 Task: Create a due date automation trigger when advanced on, on the tuesday of the week before a card is due add fields without custom field "Resume" set to a date in this month at 11:00 AM.
Action: Mouse moved to (877, 318)
Screenshot: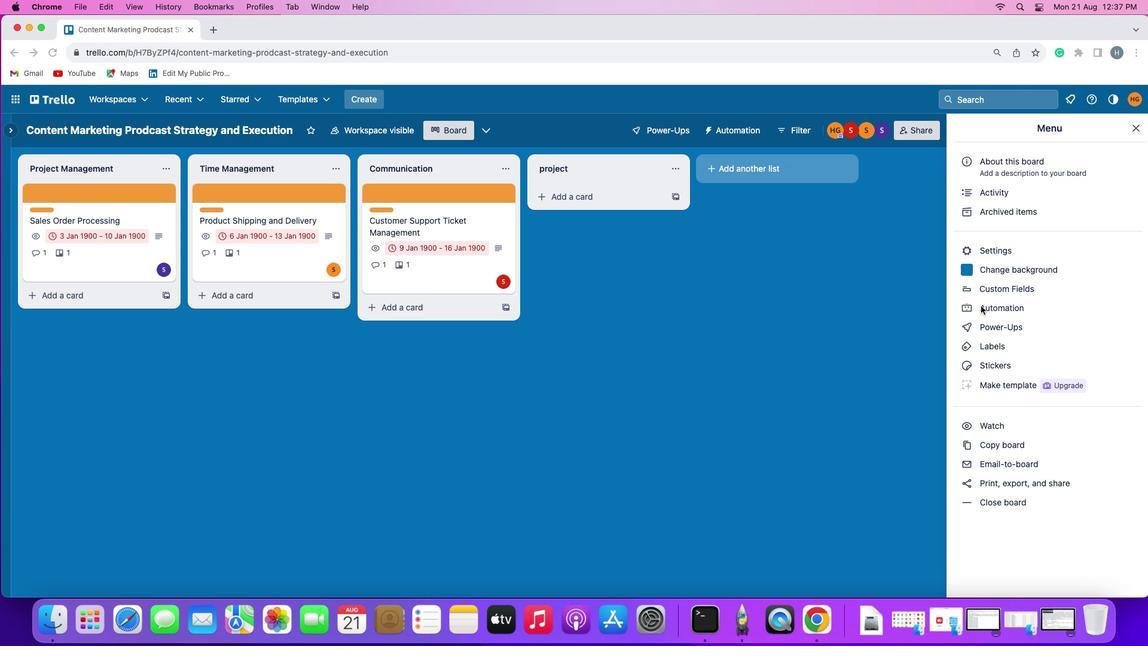 
Action: Mouse pressed left at (877, 318)
Screenshot: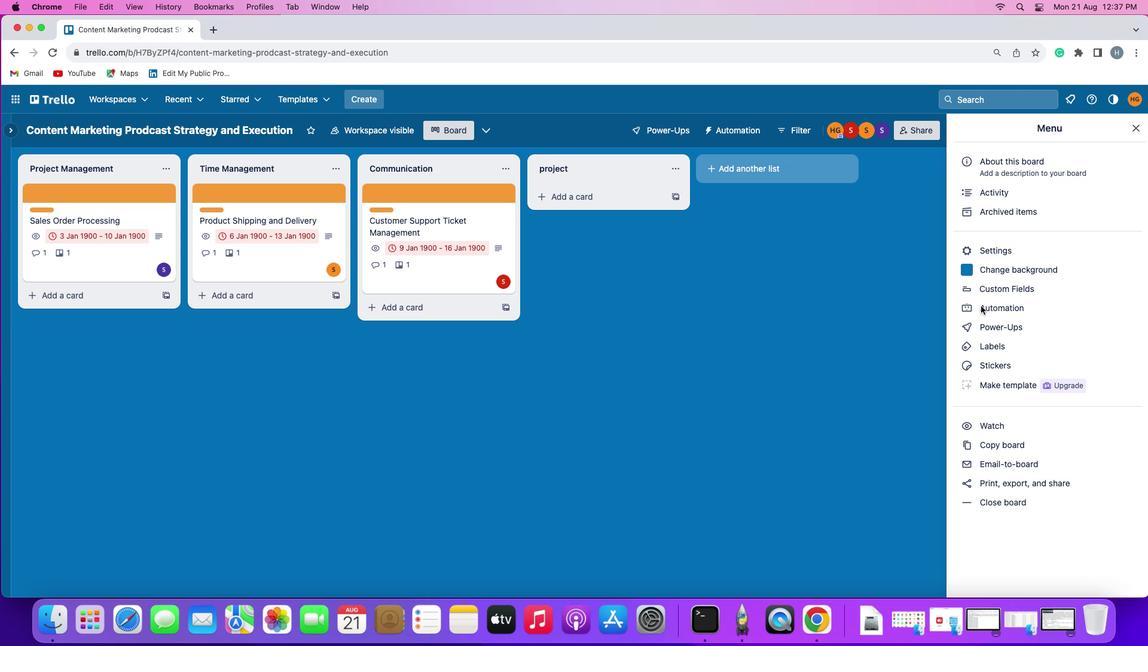 
Action: Mouse pressed left at (877, 318)
Screenshot: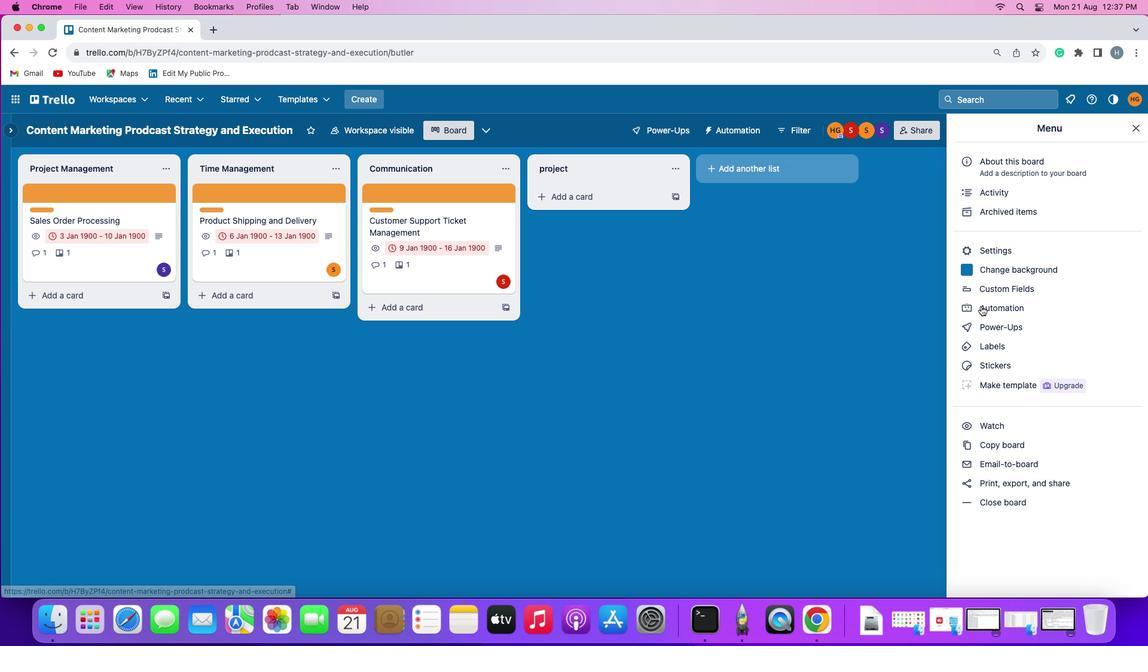 
Action: Mouse moved to (144, 299)
Screenshot: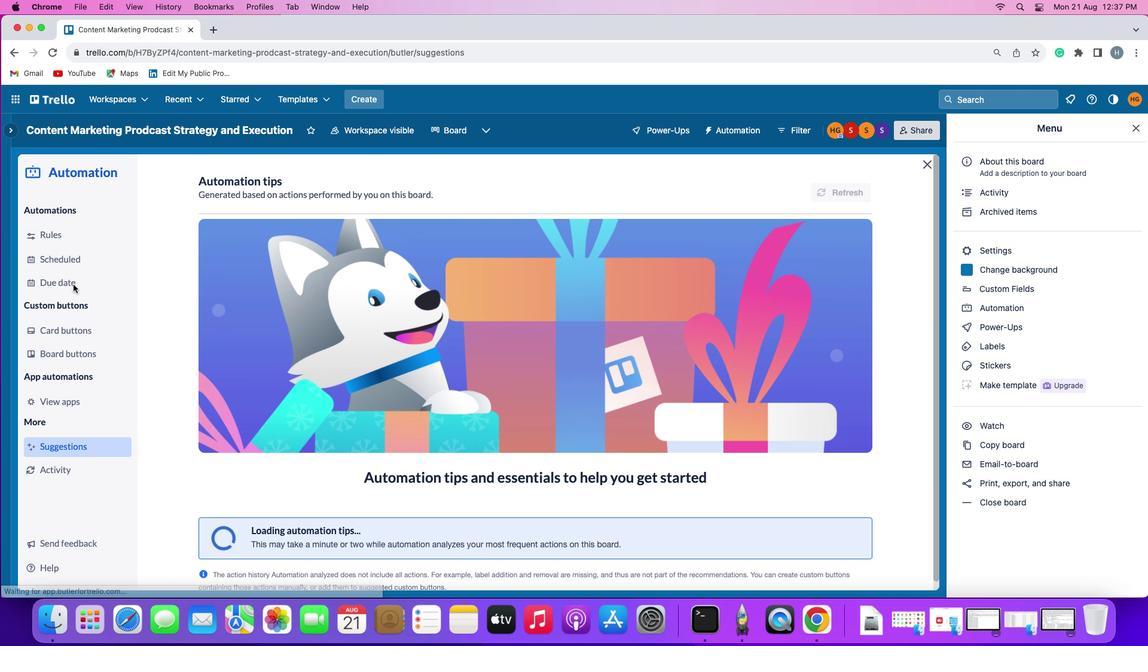 
Action: Mouse pressed left at (144, 299)
Screenshot: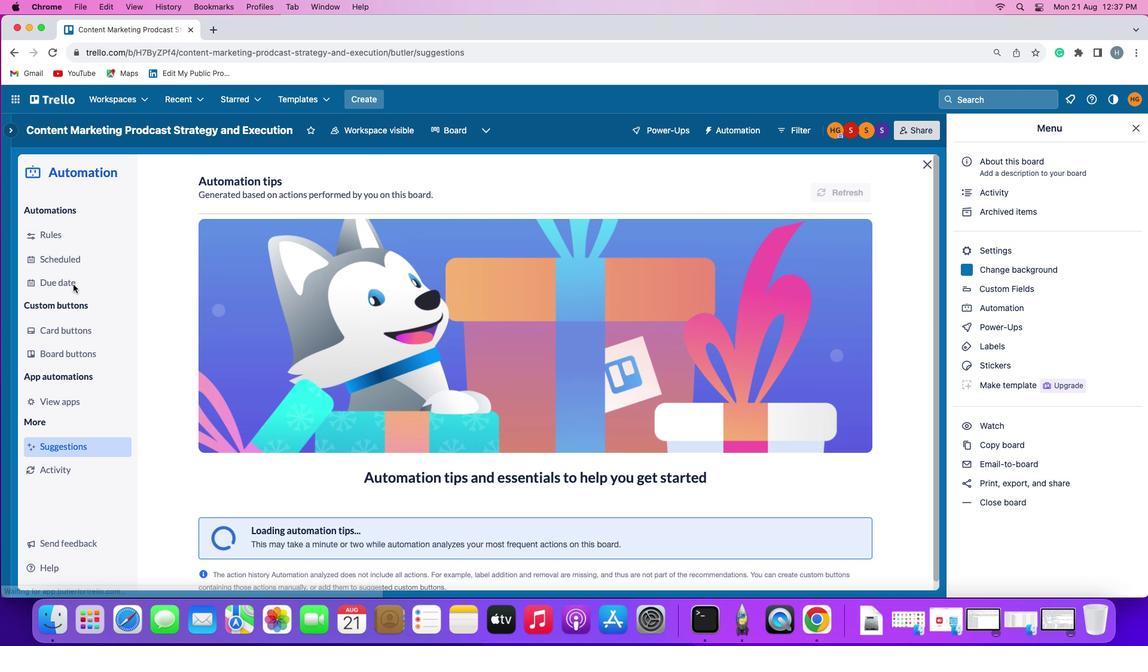
Action: Mouse moved to (734, 206)
Screenshot: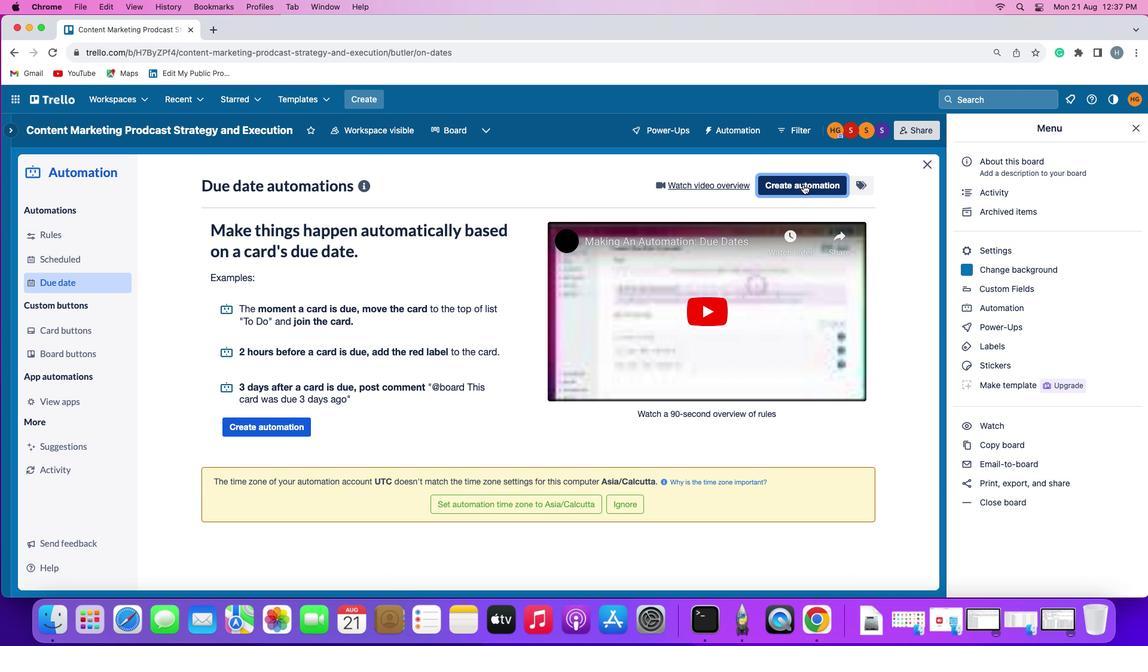 
Action: Mouse pressed left at (734, 206)
Screenshot: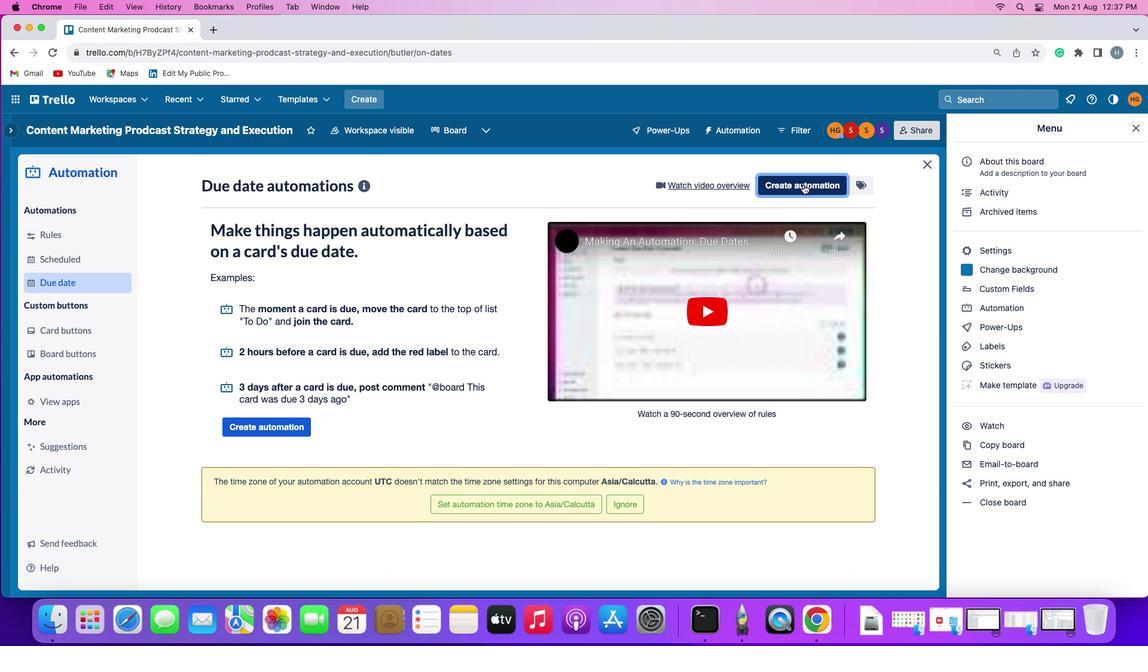 
Action: Mouse moved to (286, 311)
Screenshot: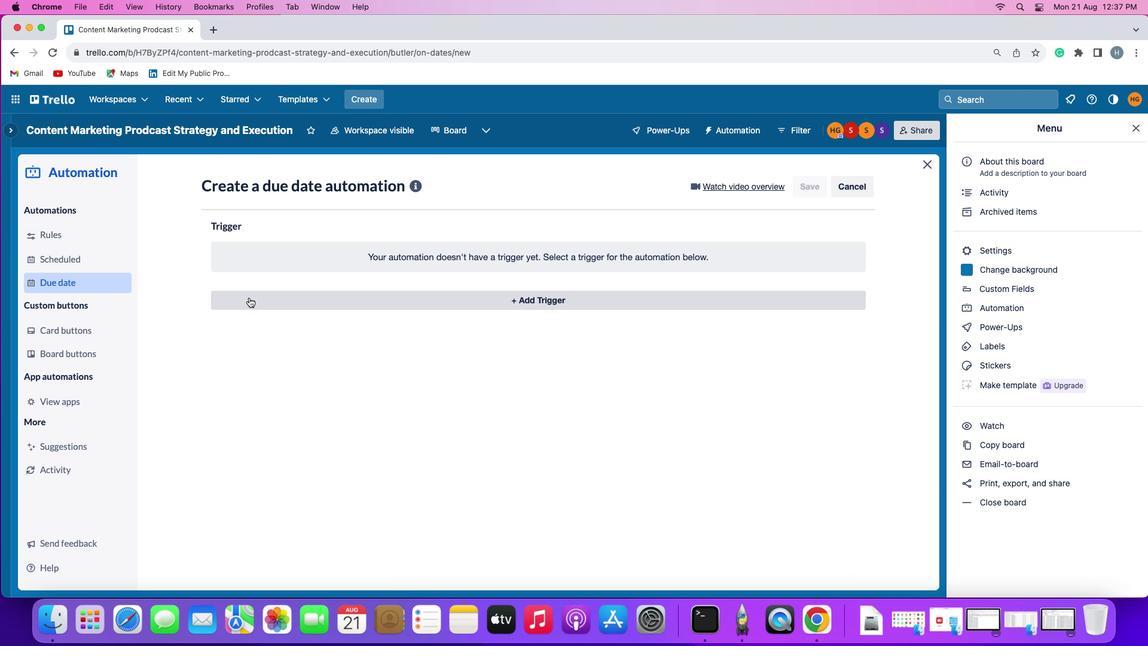 
Action: Mouse pressed left at (286, 311)
Screenshot: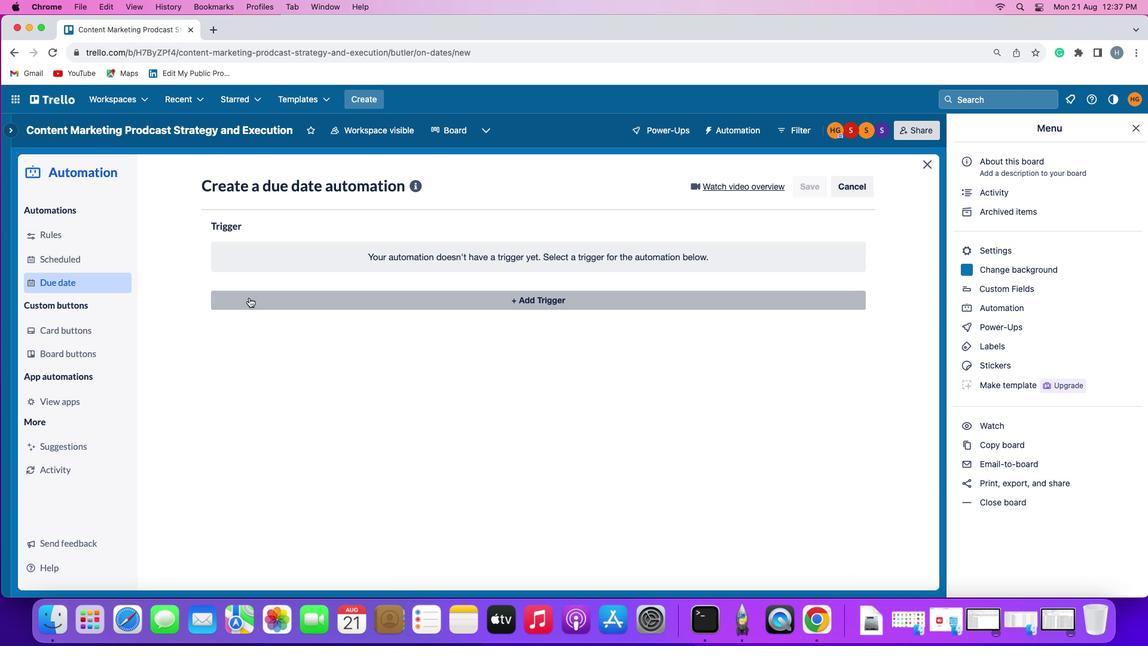 
Action: Mouse moved to (298, 510)
Screenshot: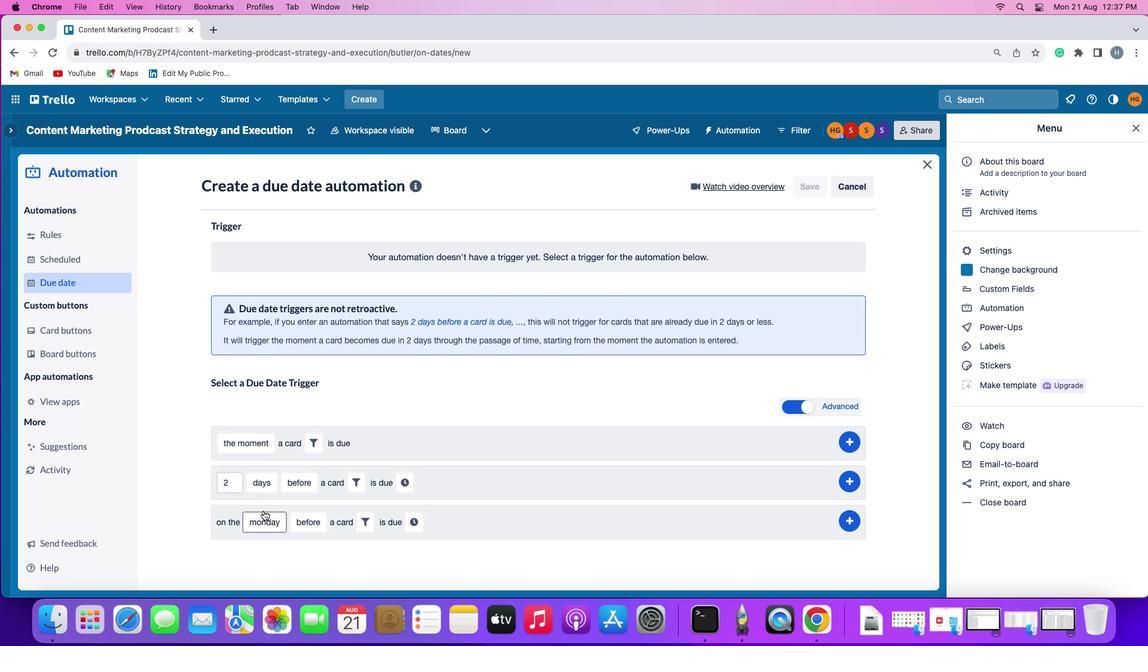 
Action: Mouse pressed left at (298, 510)
Screenshot: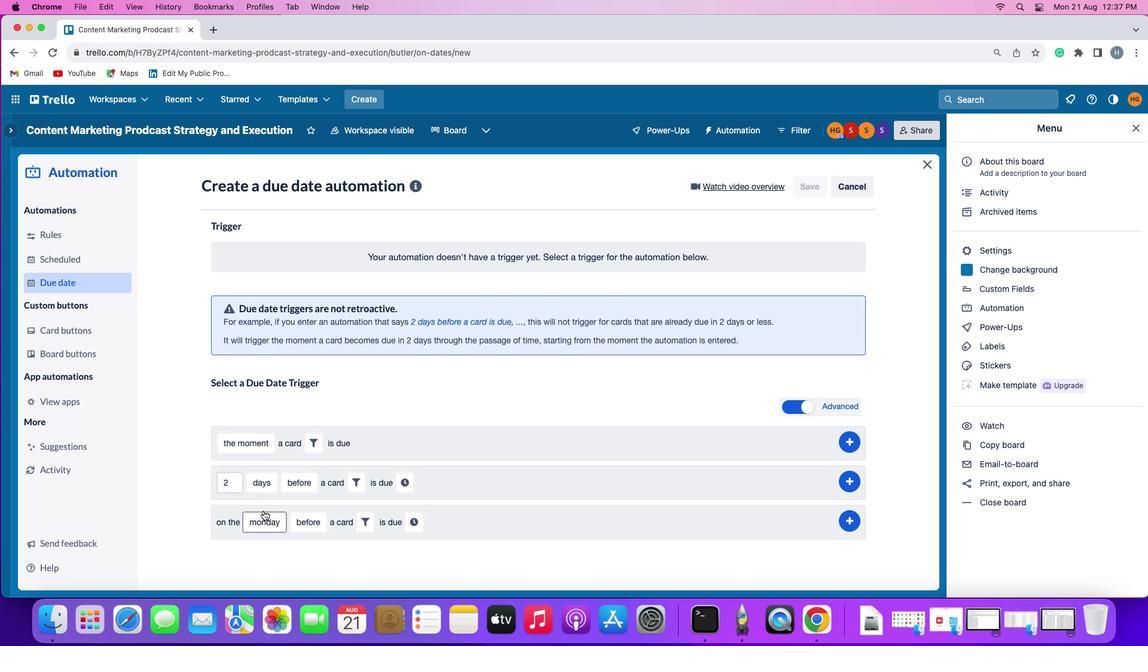 
Action: Mouse moved to (315, 395)
Screenshot: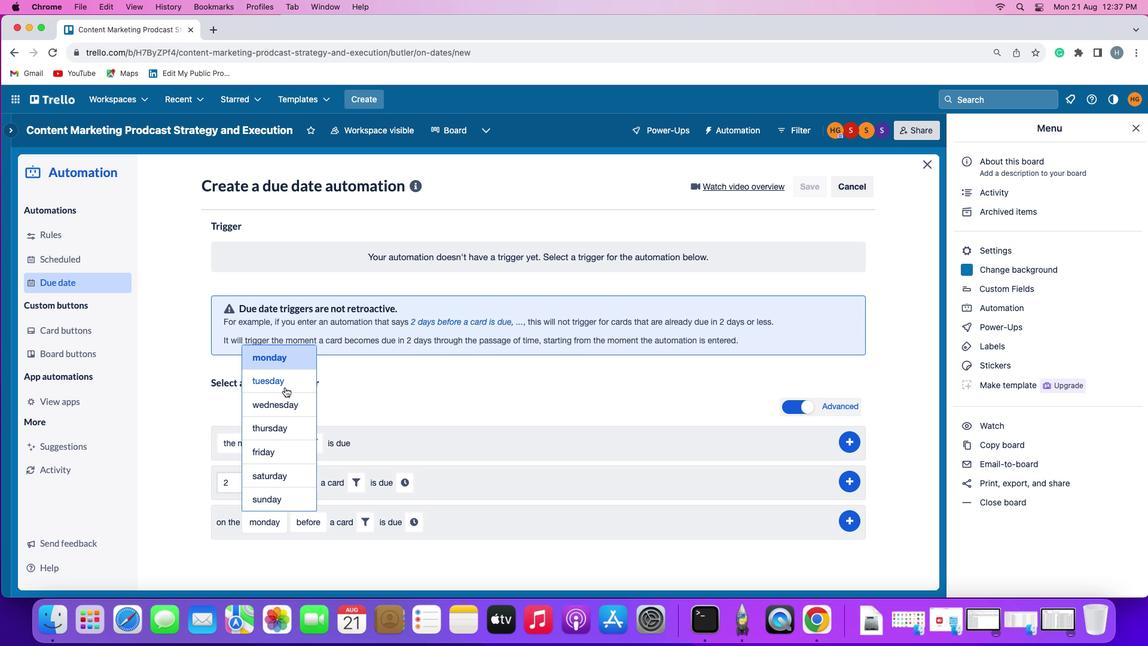 
Action: Mouse pressed left at (315, 395)
Screenshot: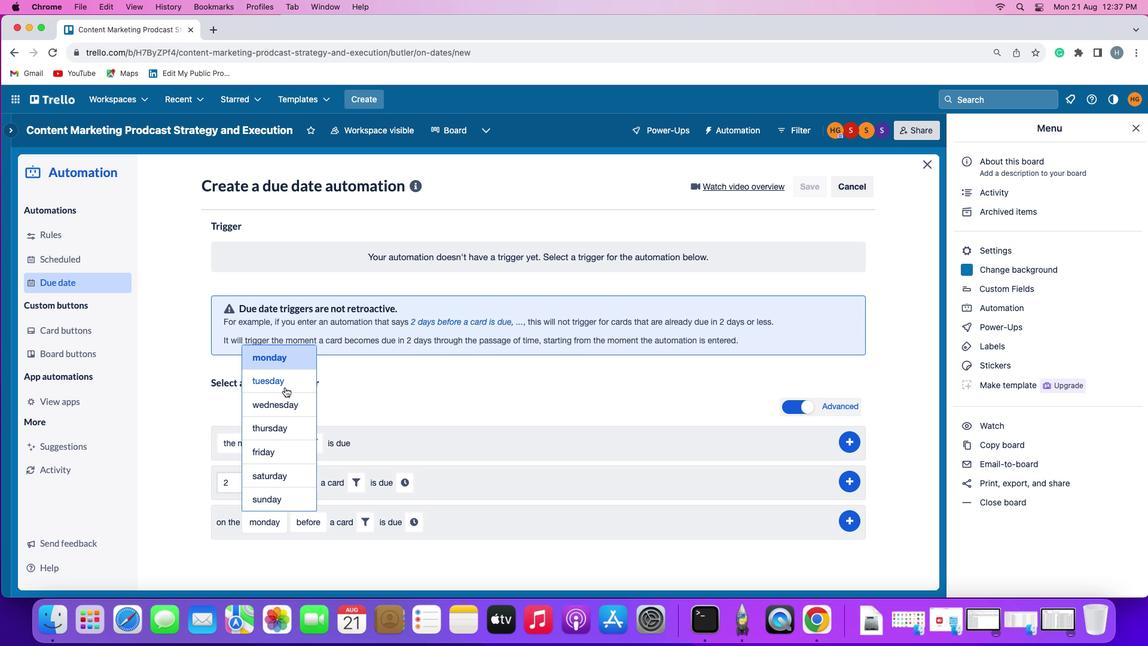 
Action: Mouse moved to (335, 527)
Screenshot: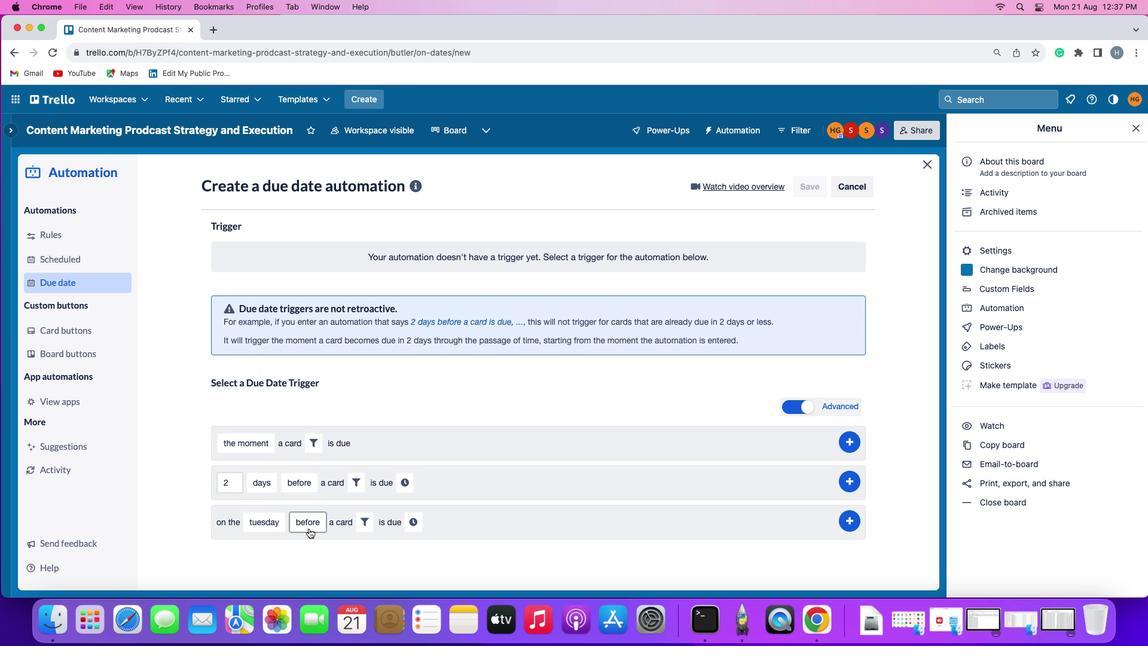 
Action: Mouse pressed left at (335, 527)
Screenshot: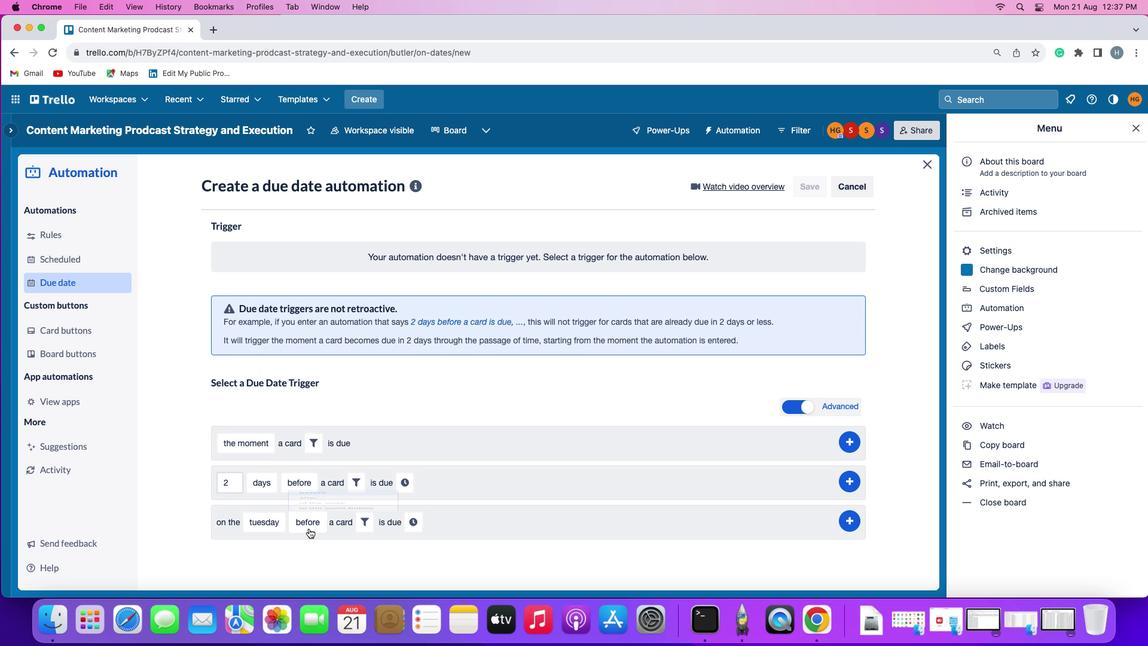 
Action: Mouse moved to (348, 496)
Screenshot: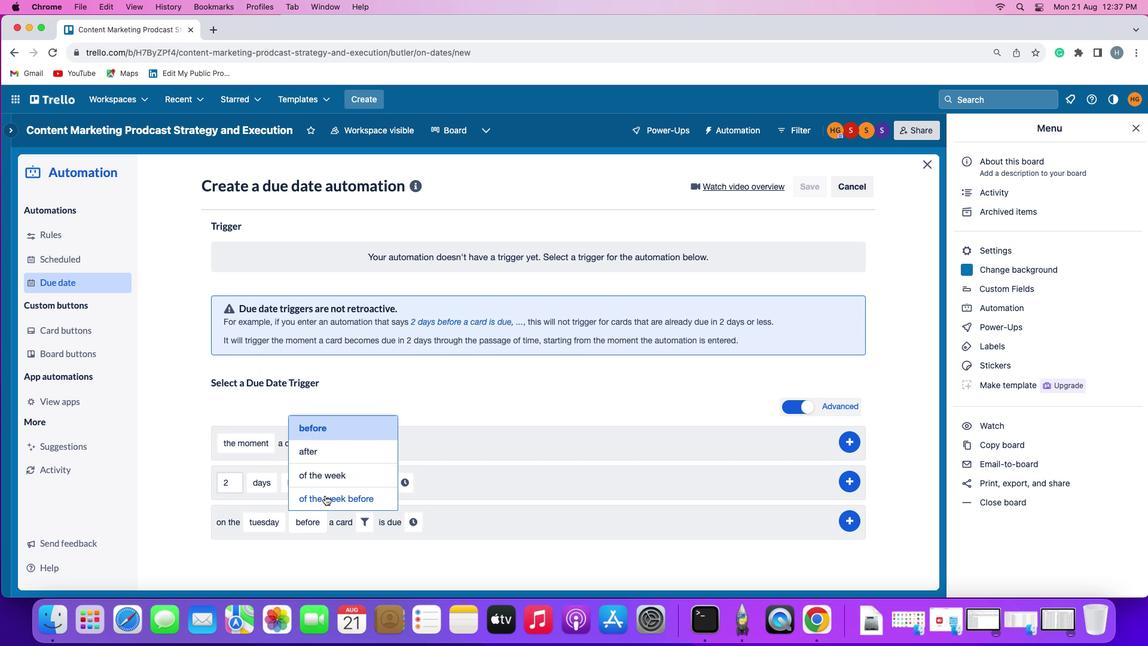 
Action: Mouse pressed left at (348, 496)
Screenshot: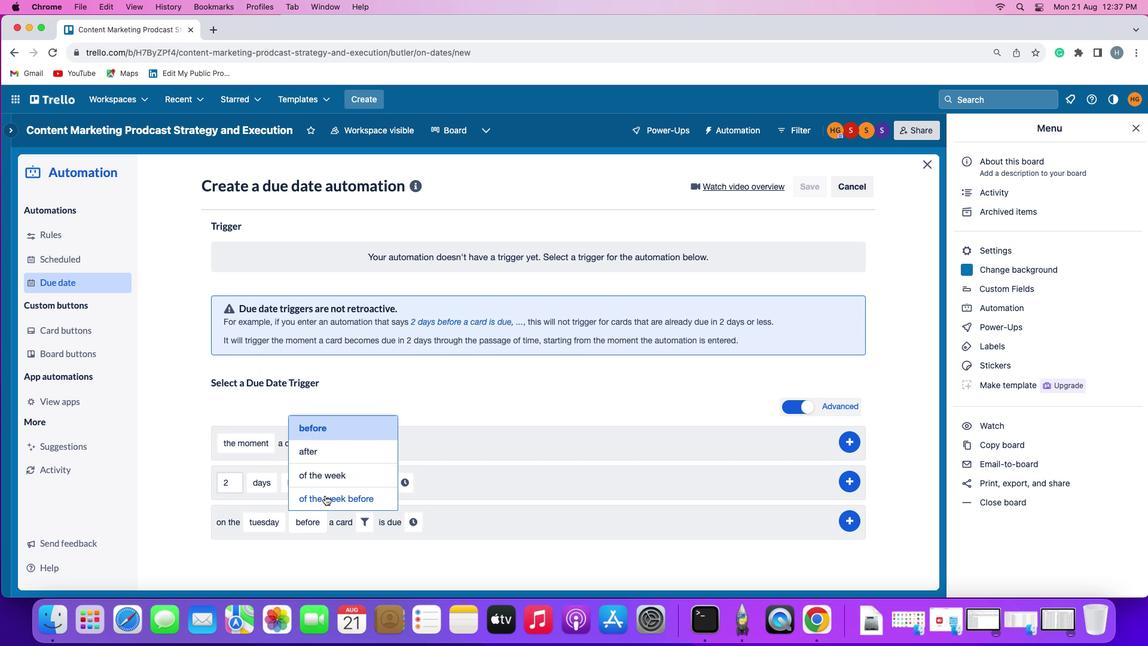 
Action: Mouse moved to (420, 521)
Screenshot: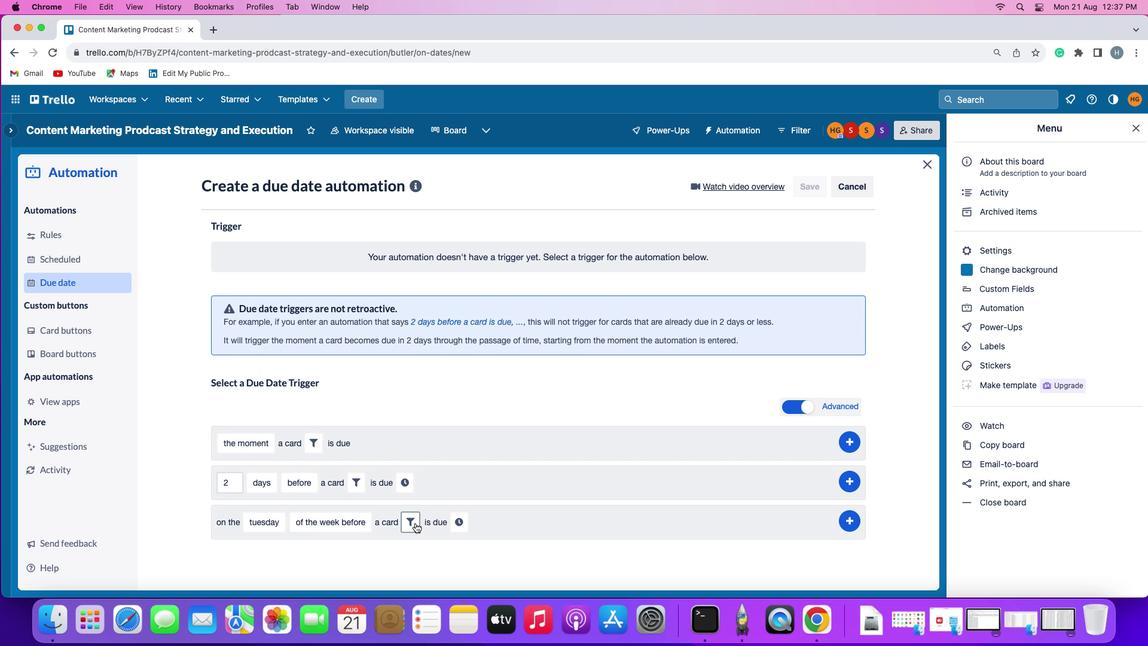 
Action: Mouse pressed left at (420, 521)
Screenshot: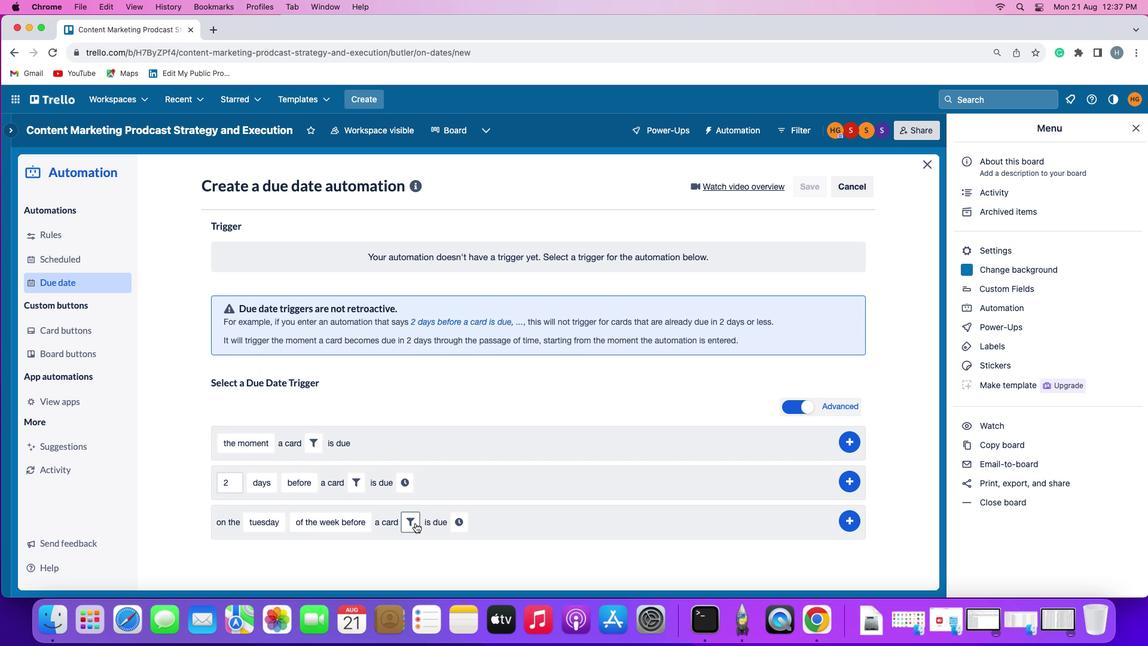 
Action: Mouse moved to (572, 556)
Screenshot: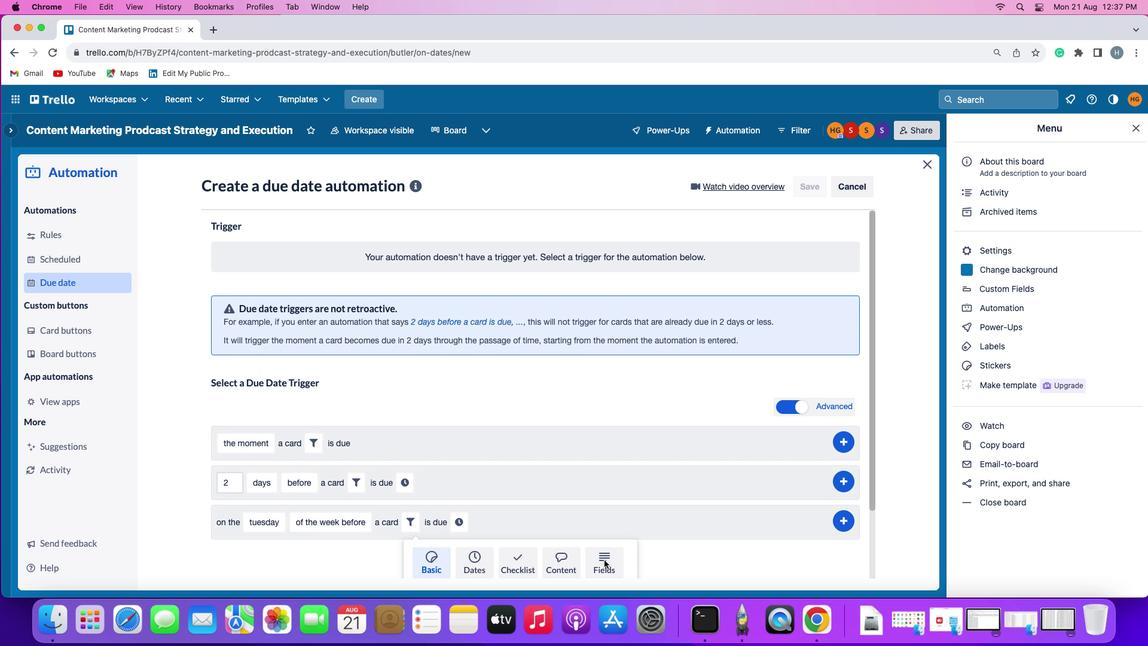 
Action: Mouse pressed left at (572, 556)
Screenshot: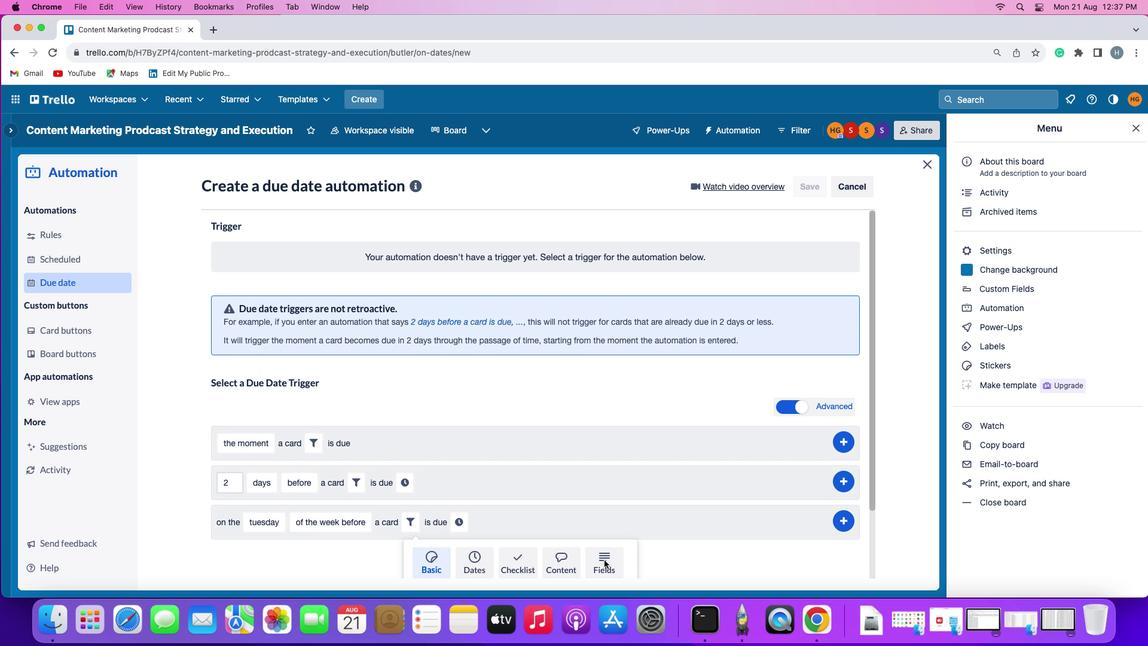
Action: Mouse moved to (369, 558)
Screenshot: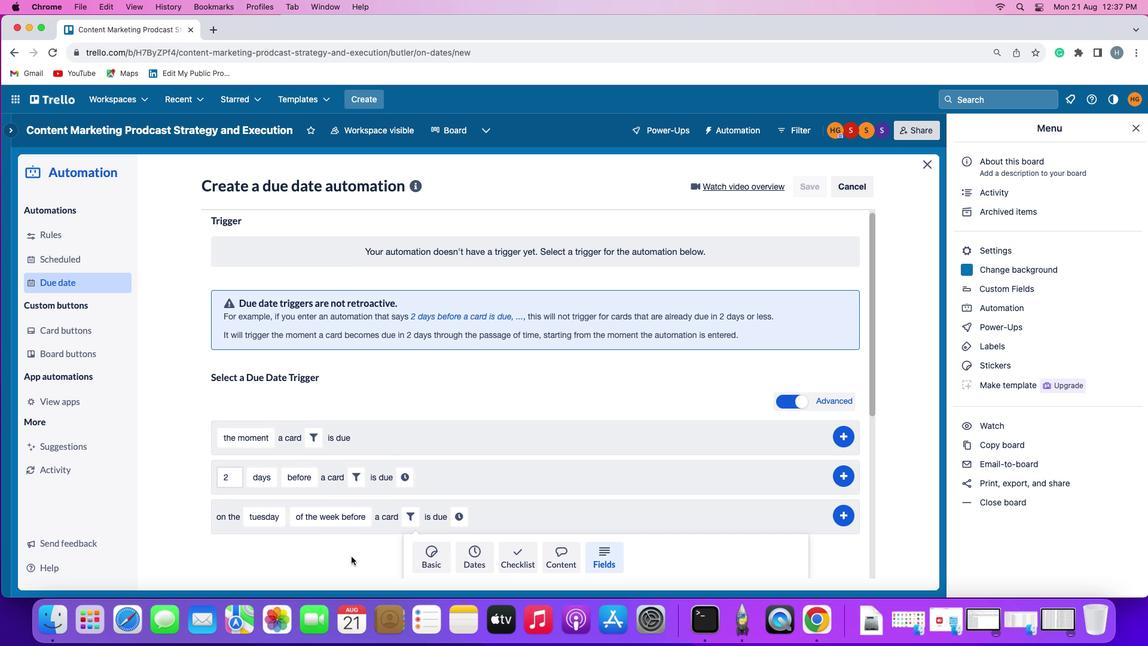 
Action: Mouse scrolled (369, 558) with delta (86, 33)
Screenshot: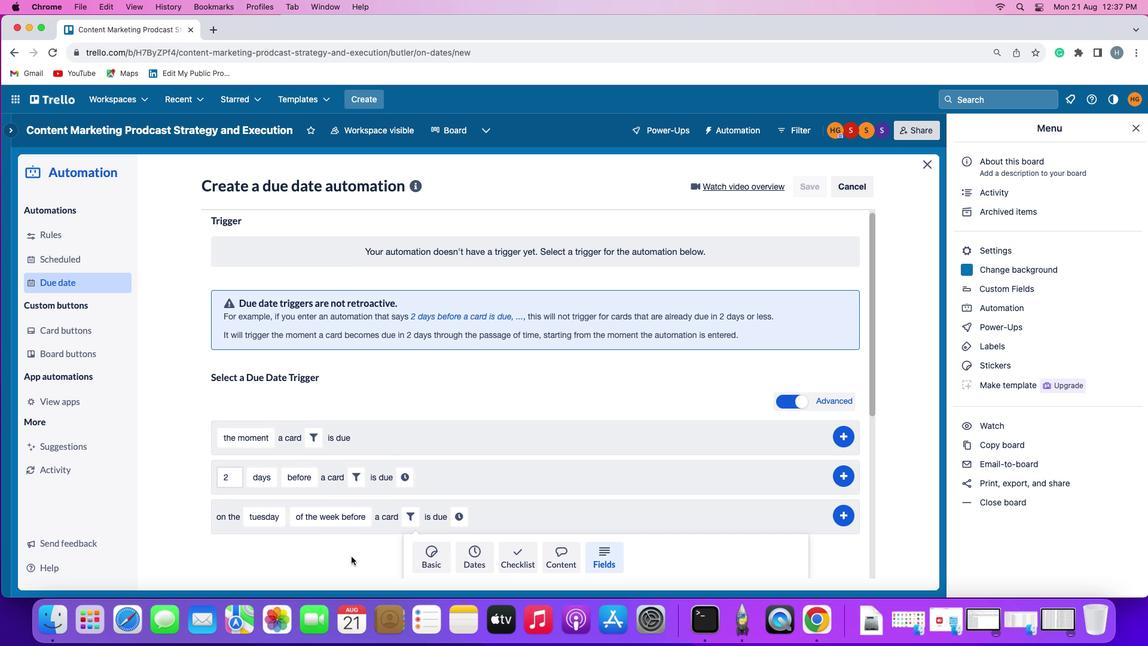 
Action: Mouse moved to (369, 558)
Screenshot: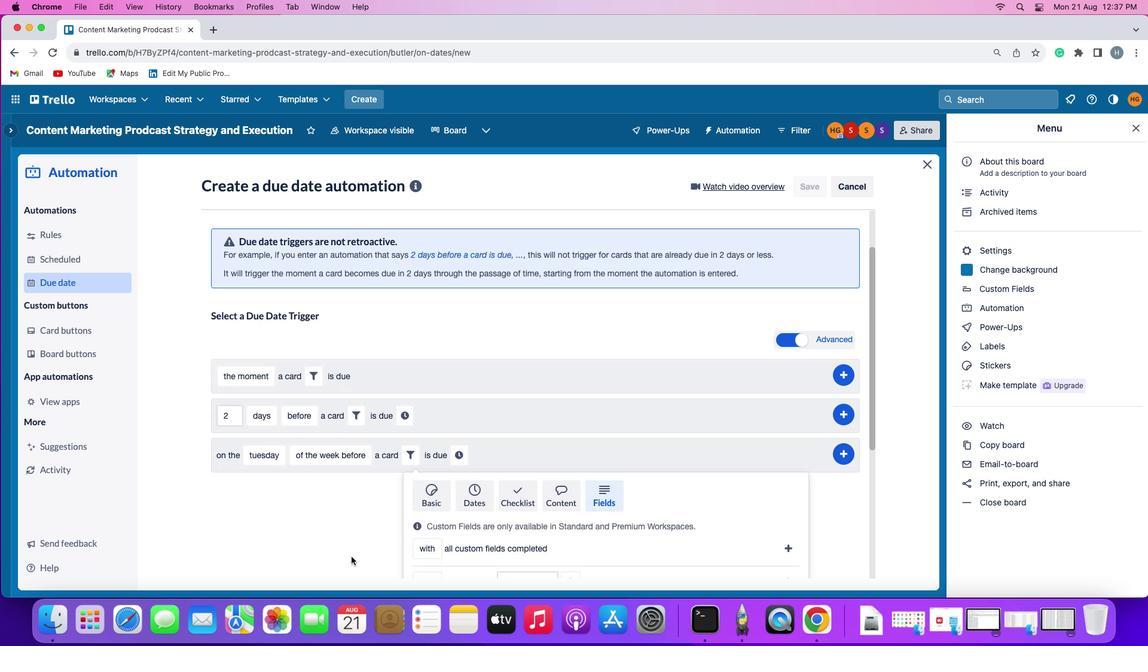 
Action: Mouse scrolled (369, 558) with delta (86, 33)
Screenshot: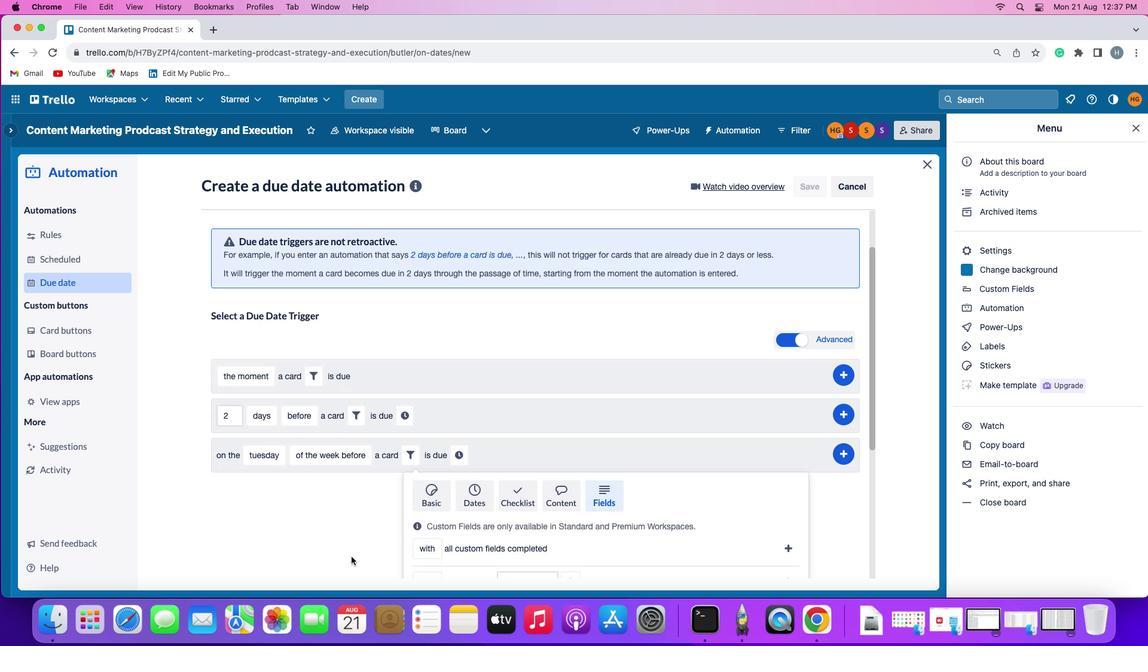 
Action: Mouse moved to (369, 557)
Screenshot: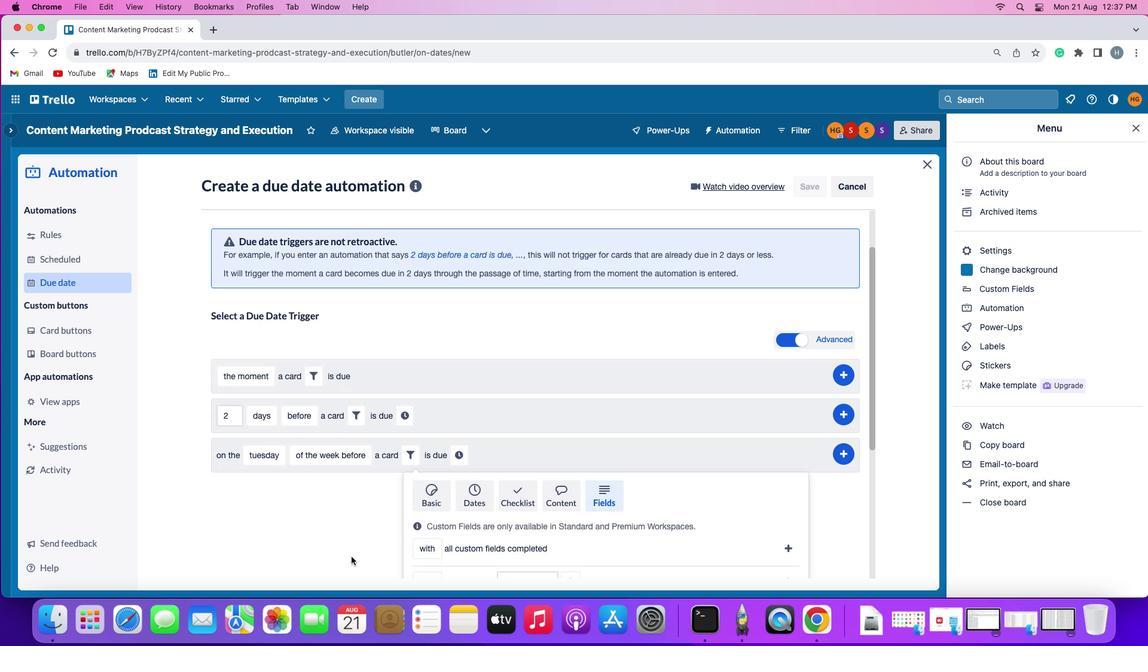 
Action: Mouse scrolled (369, 557) with delta (86, 32)
Screenshot: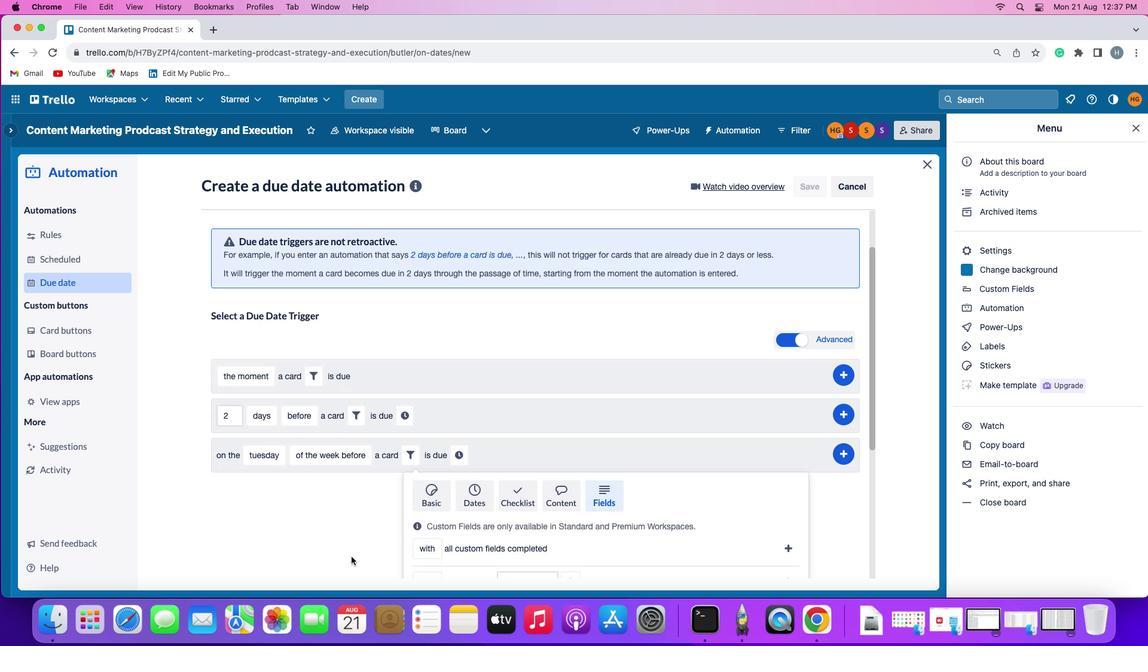 
Action: Mouse moved to (369, 555)
Screenshot: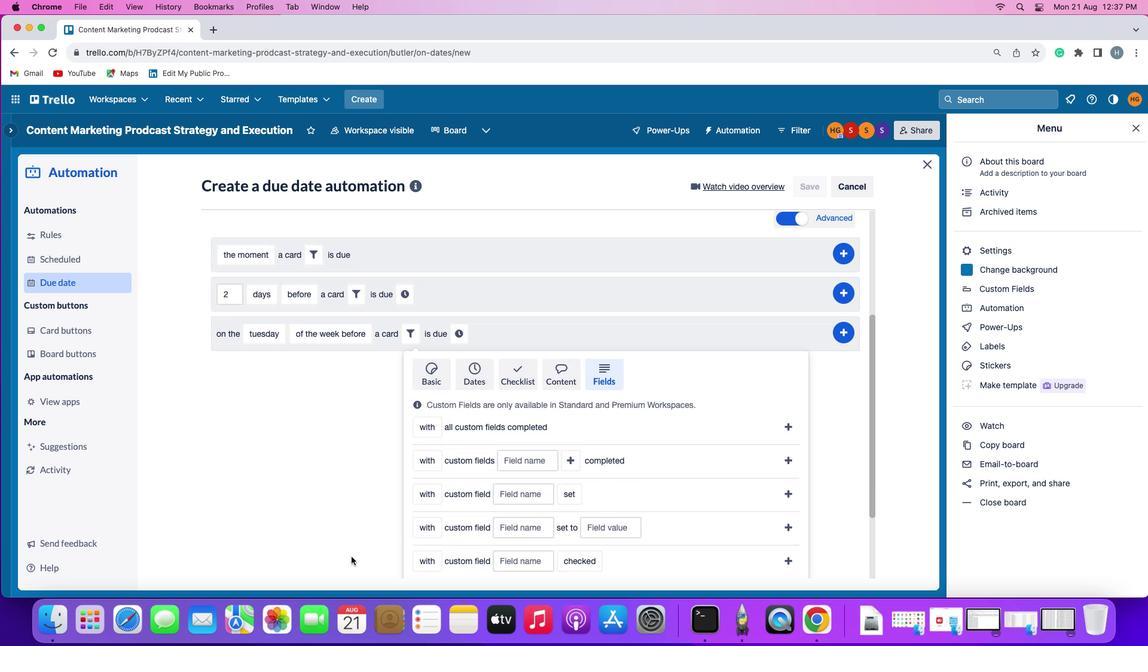 
Action: Mouse scrolled (369, 555) with delta (86, 31)
Screenshot: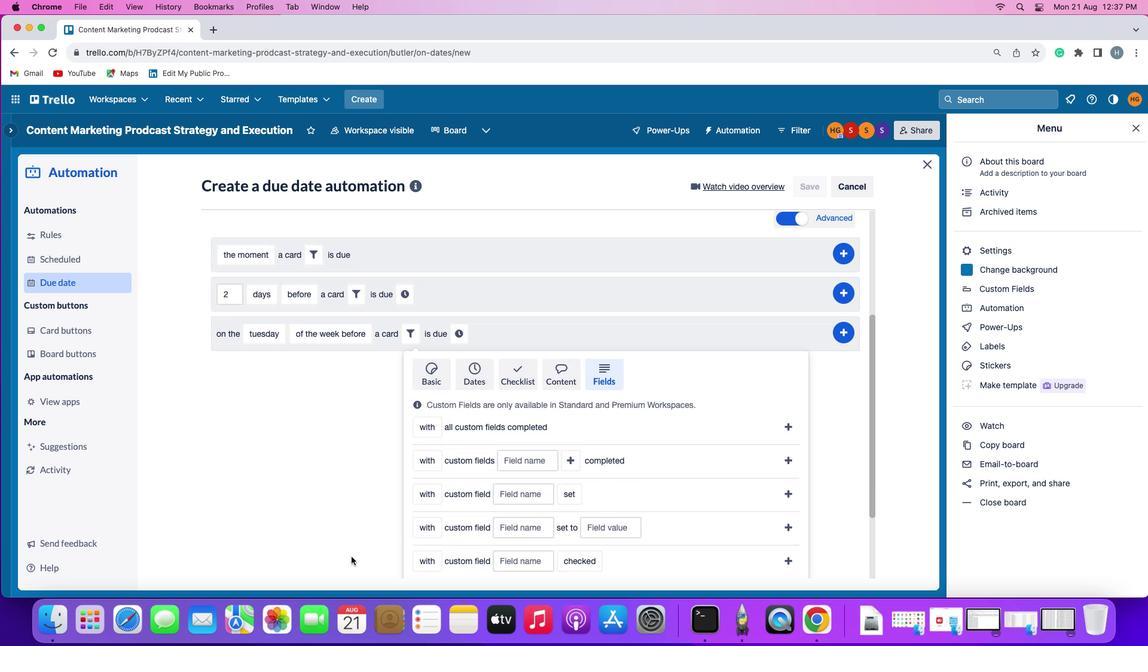 
Action: Mouse moved to (369, 552)
Screenshot: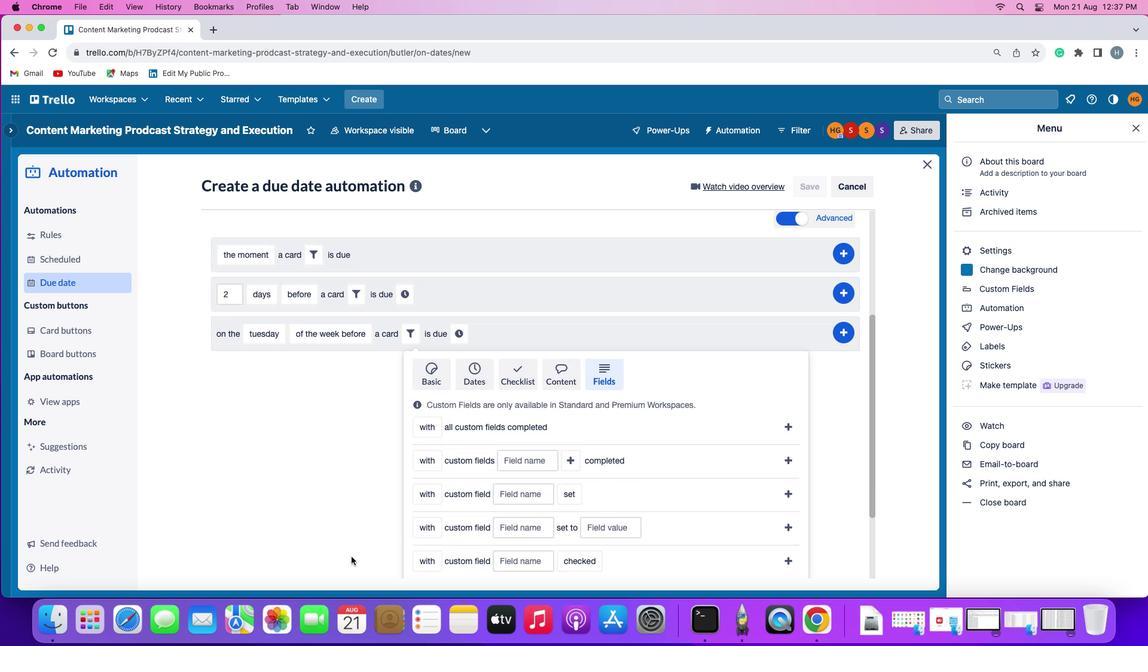 
Action: Mouse scrolled (369, 552) with delta (86, 30)
Screenshot: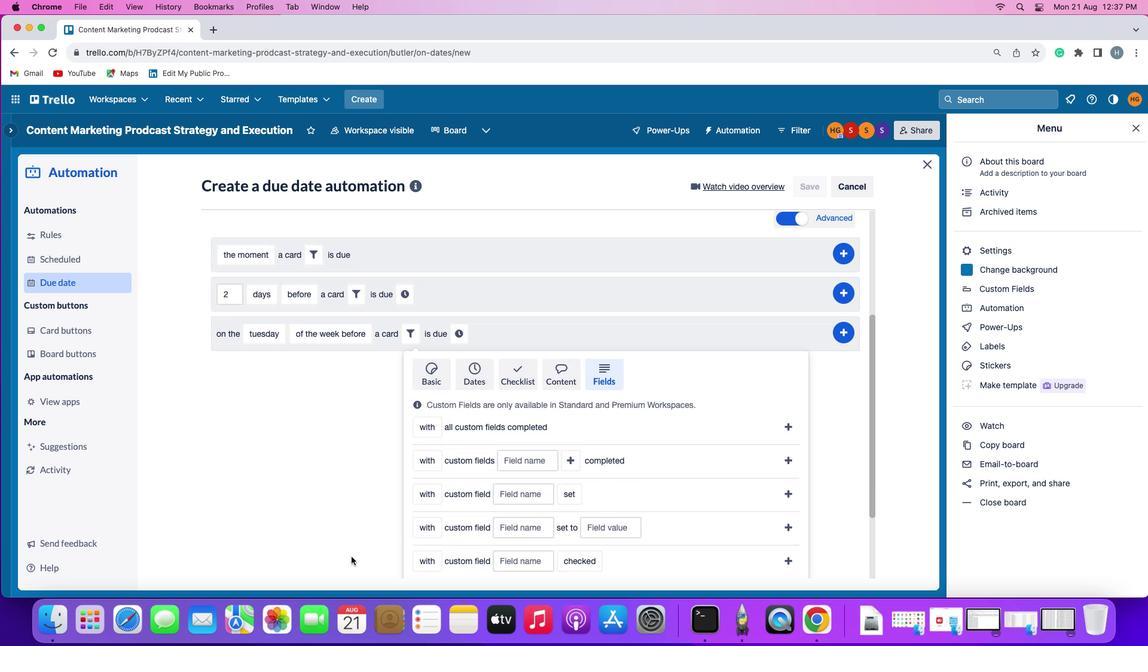 
Action: Mouse moved to (369, 552)
Screenshot: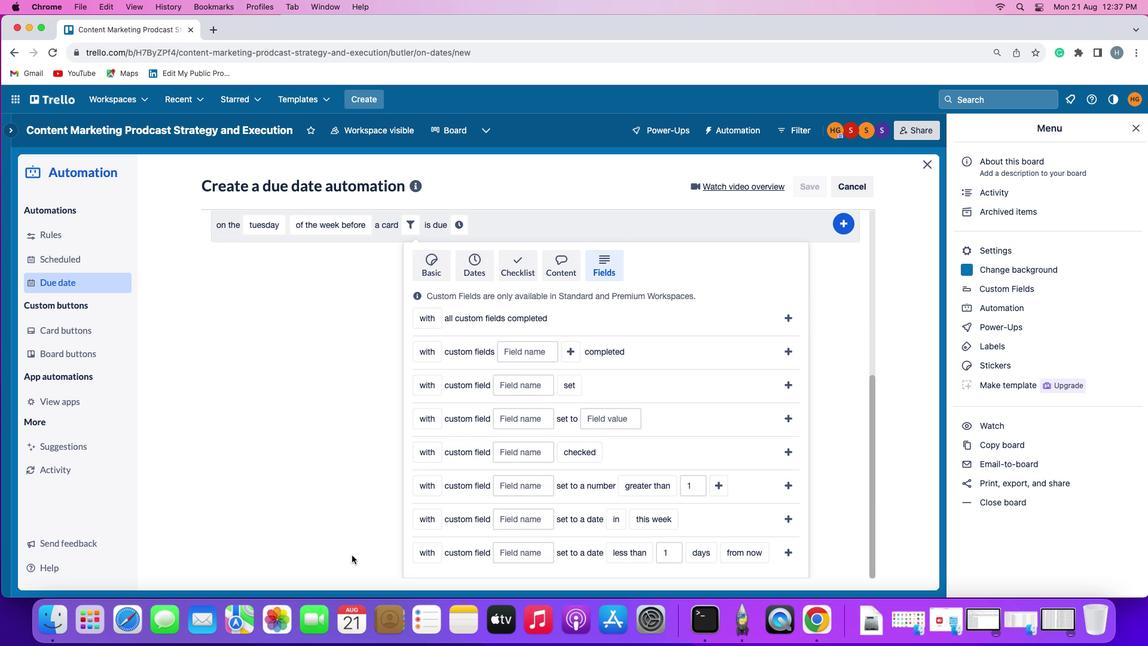 
Action: Mouse scrolled (369, 552) with delta (86, 33)
Screenshot: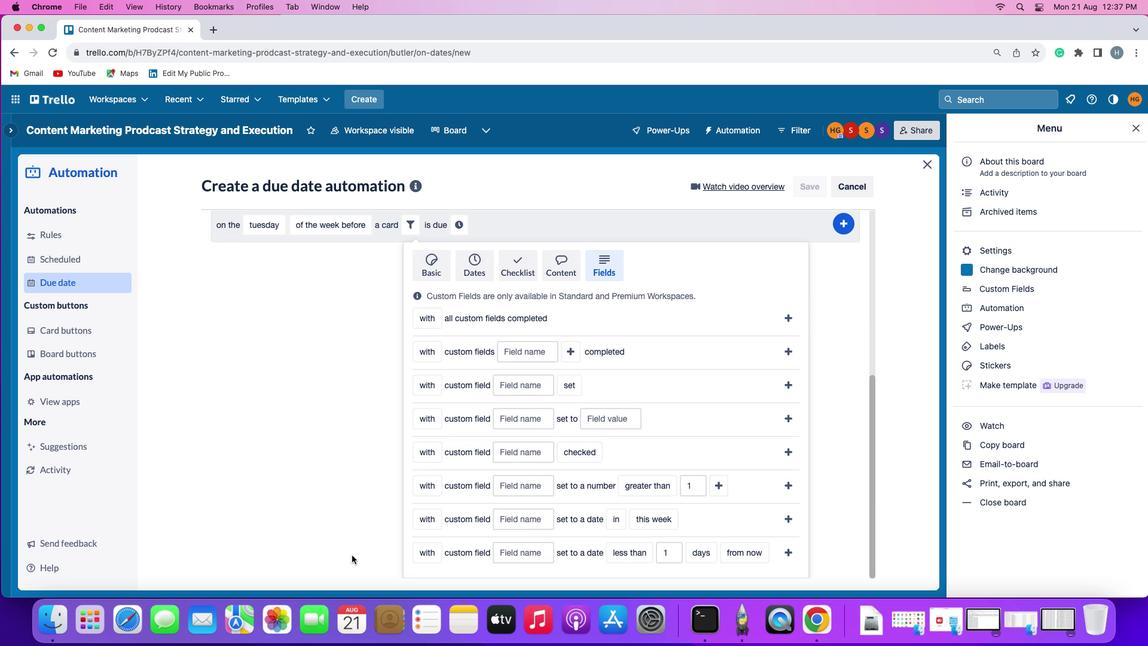 
Action: Mouse scrolled (369, 552) with delta (86, 33)
Screenshot: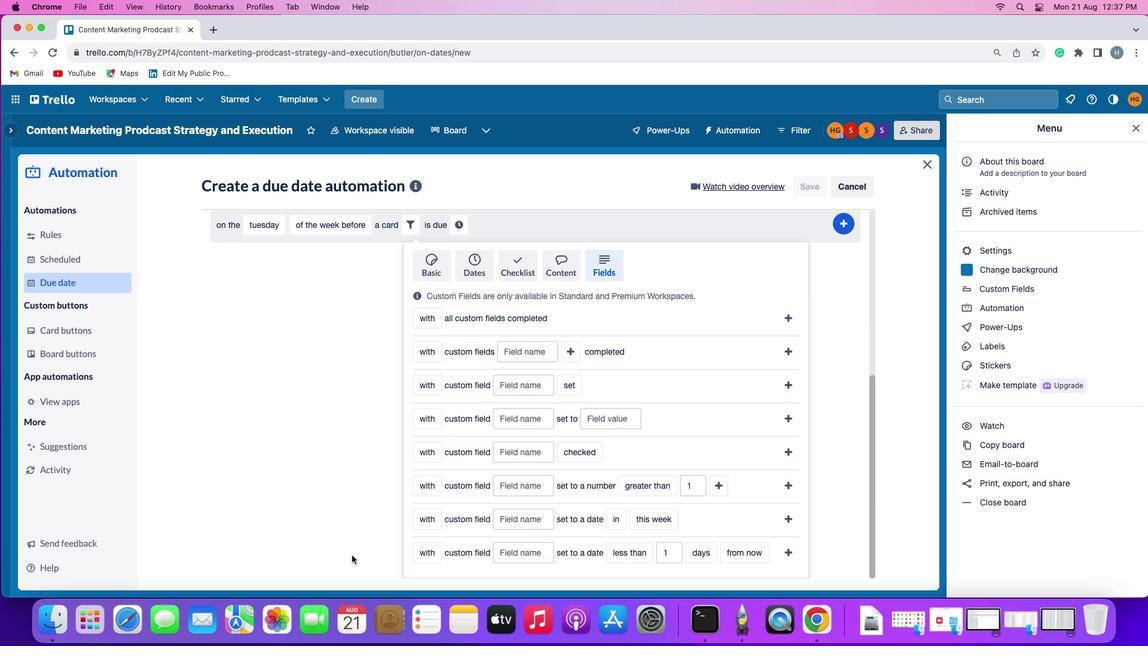 
Action: Mouse scrolled (369, 552) with delta (86, 32)
Screenshot: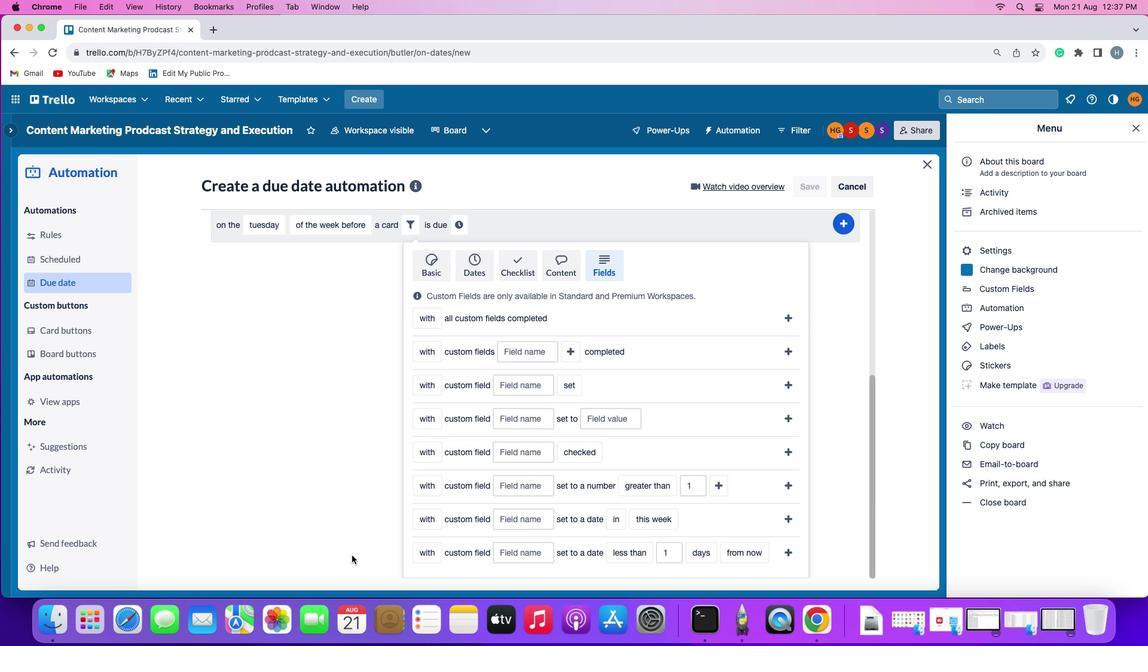 
Action: Mouse scrolled (369, 552) with delta (86, 31)
Screenshot: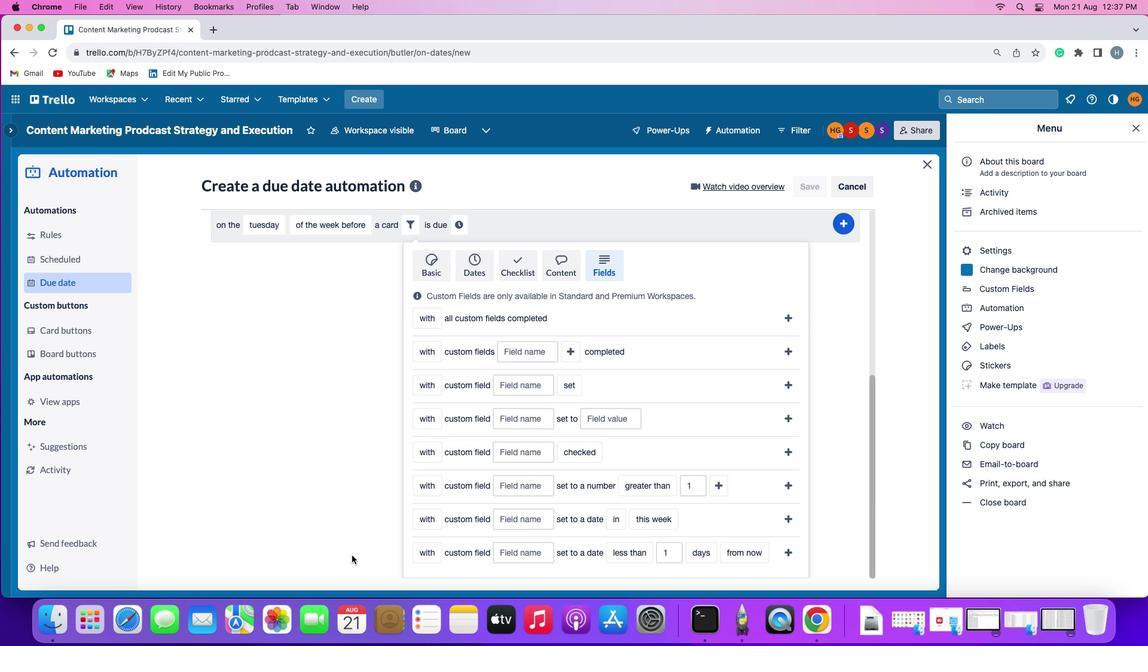 
Action: Mouse moved to (439, 520)
Screenshot: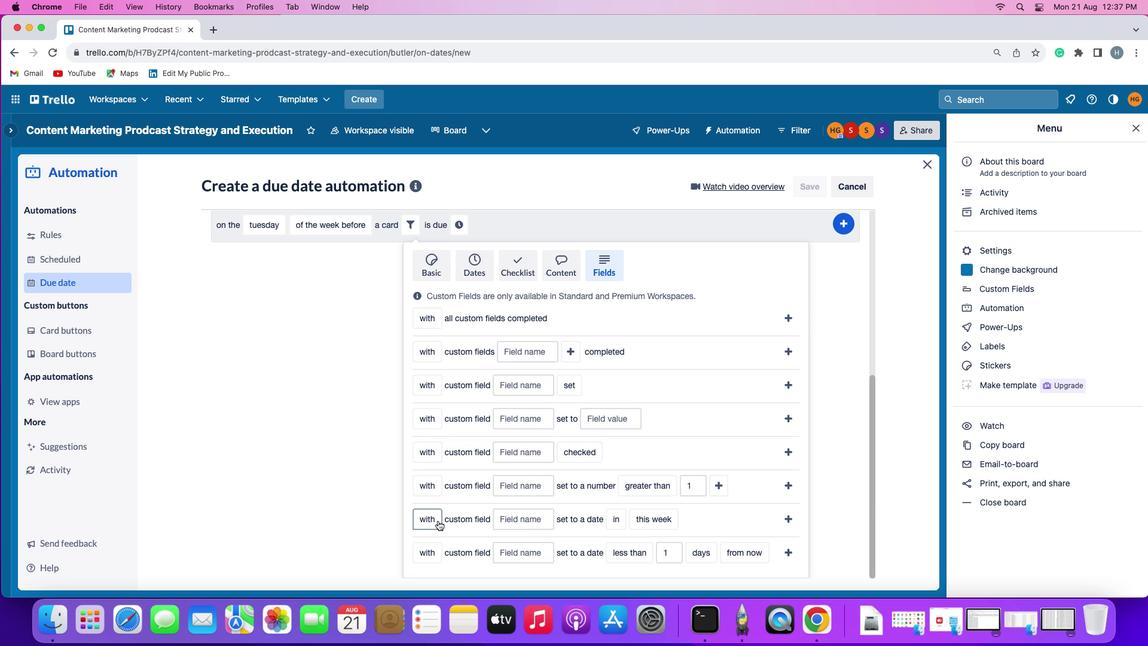 
Action: Mouse pressed left at (439, 520)
Screenshot: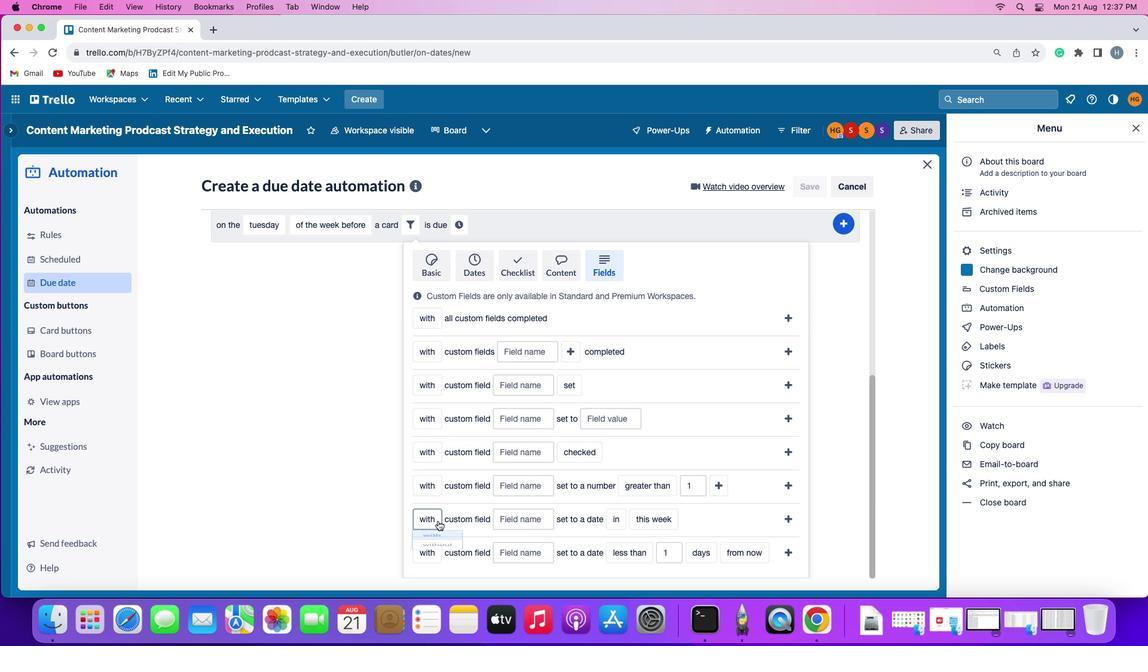 
Action: Mouse moved to (441, 556)
Screenshot: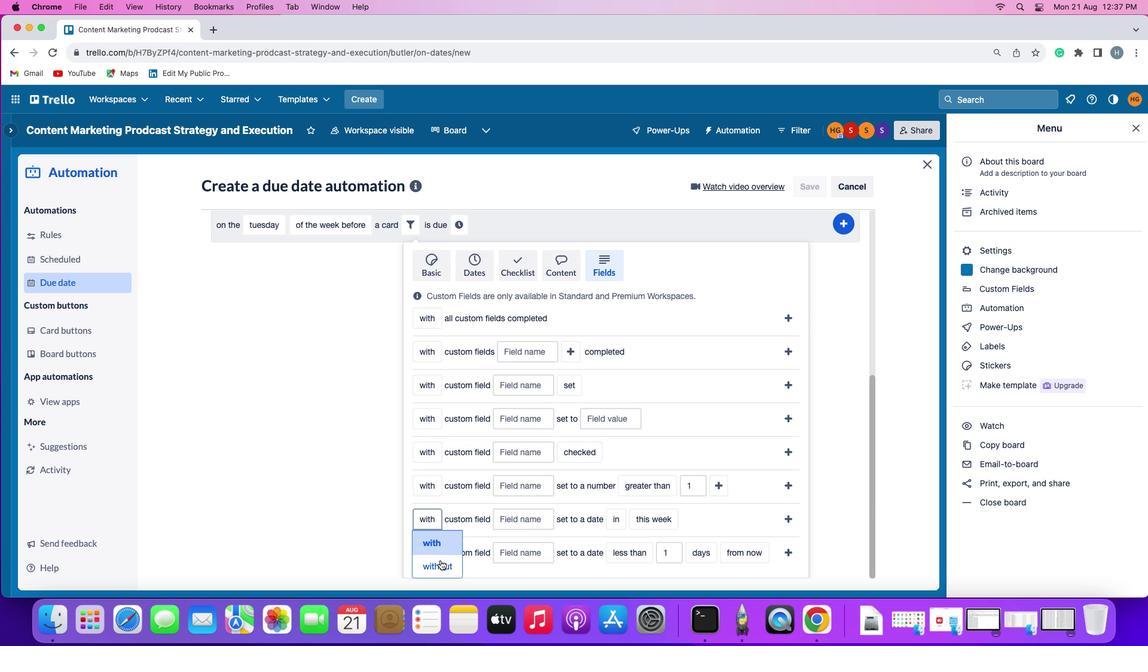 
Action: Mouse pressed left at (441, 556)
Screenshot: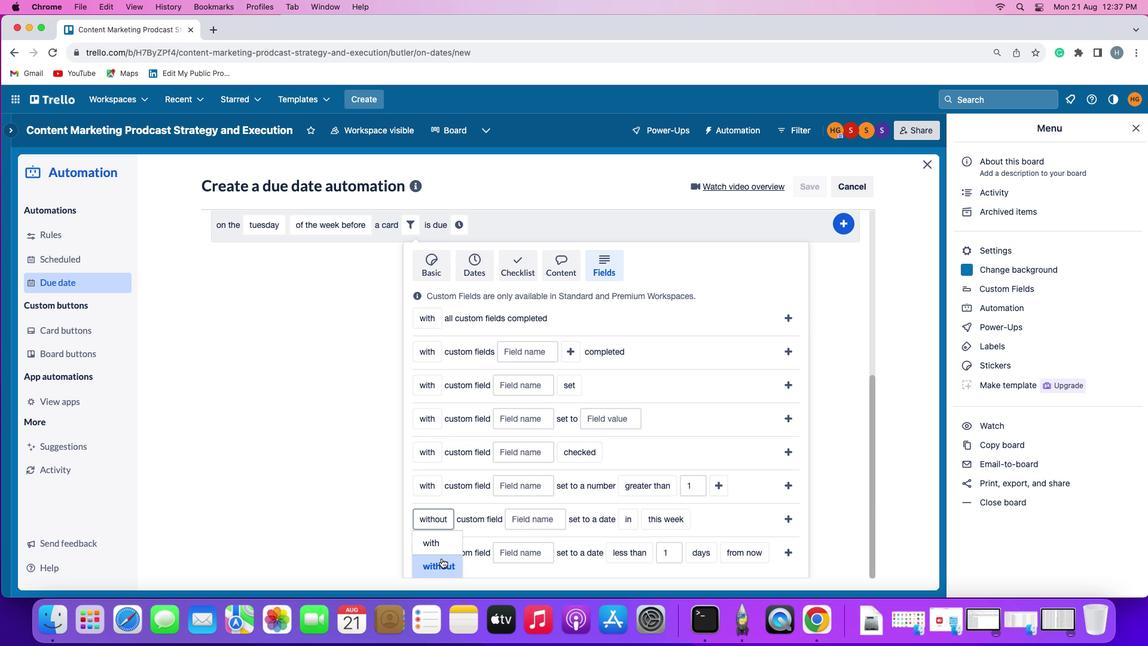 
Action: Mouse moved to (506, 522)
Screenshot: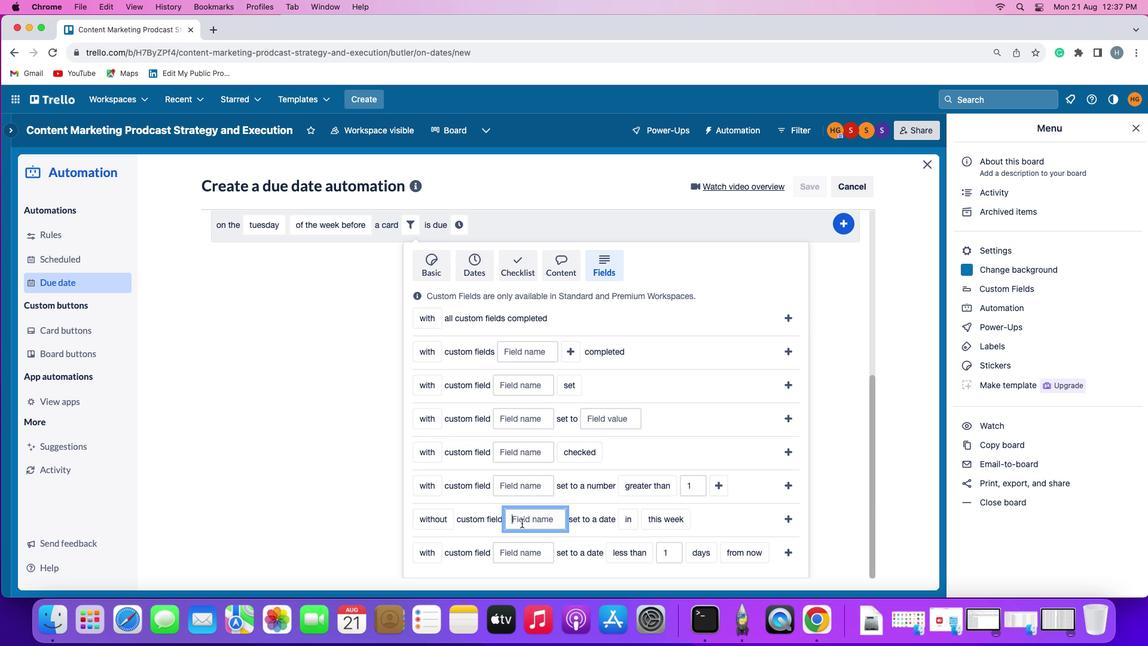 
Action: Mouse pressed left at (506, 522)
Screenshot: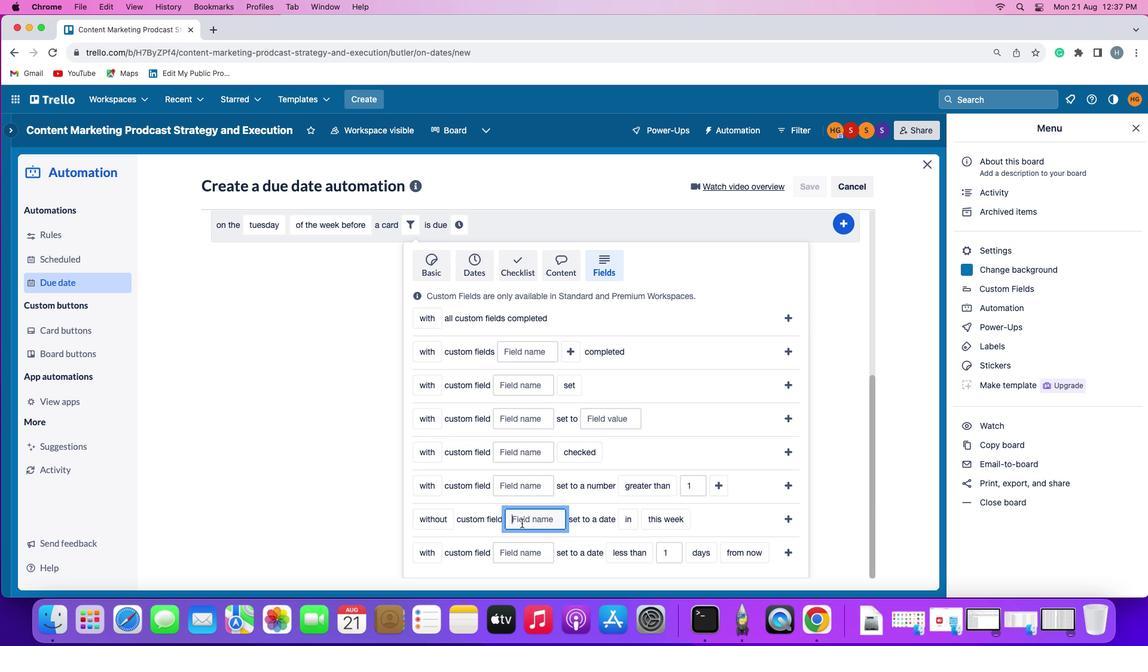 
Action: Mouse moved to (492, 521)
Screenshot: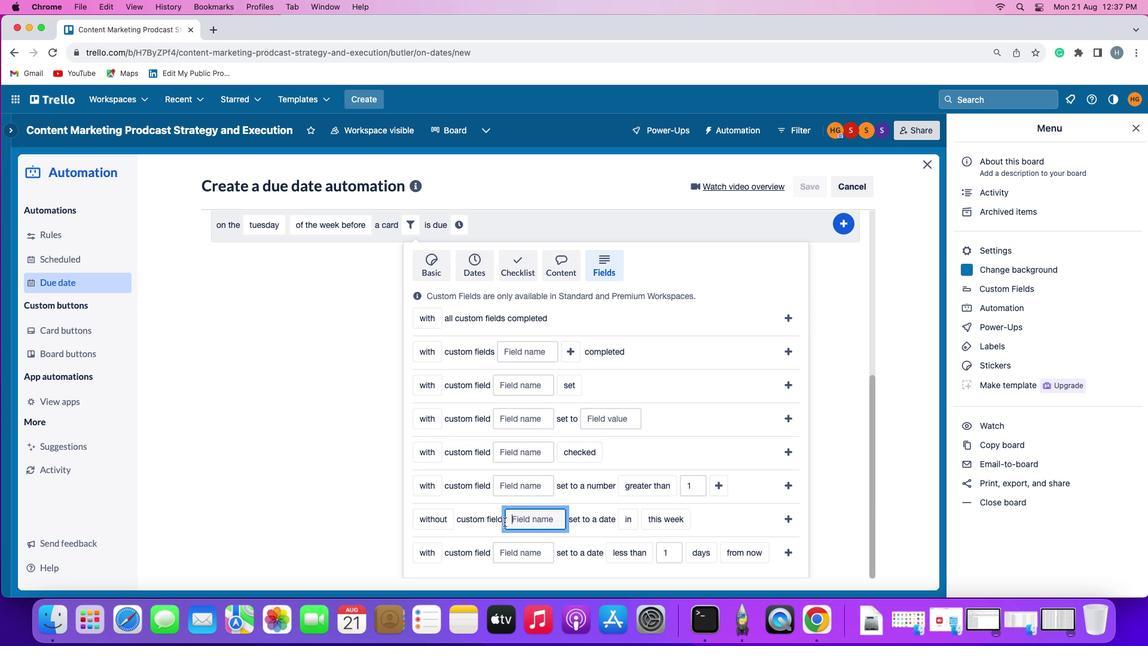 
Action: Key pressed Key.shift'R''e''s''u''m''e'
Screenshot: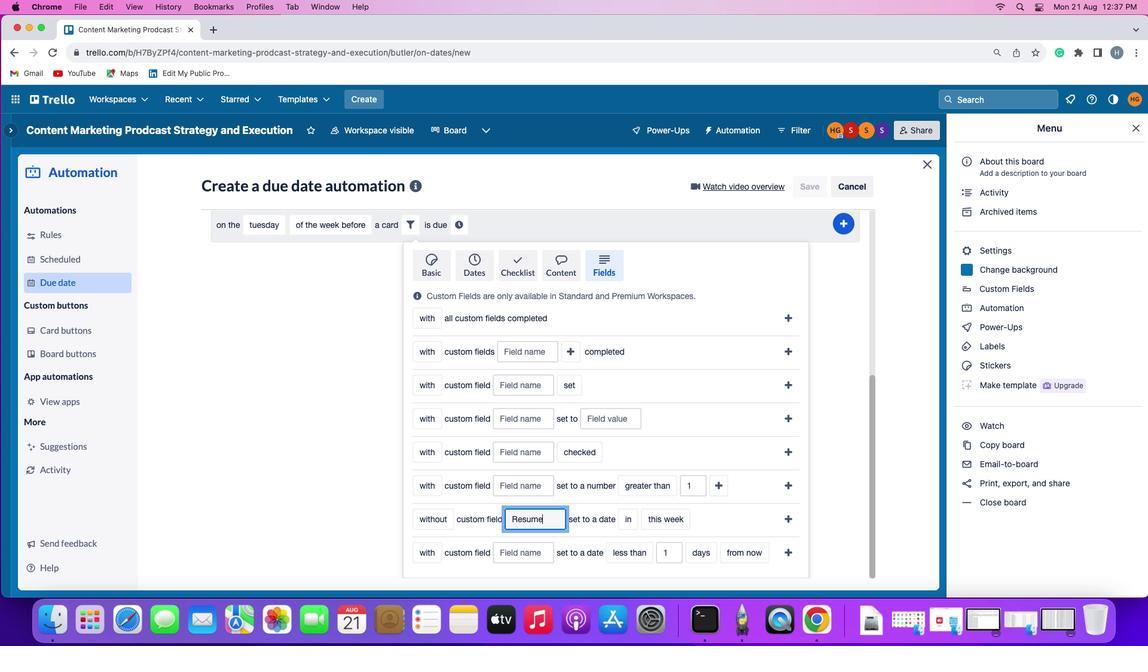 
Action: Mouse moved to (593, 518)
Screenshot: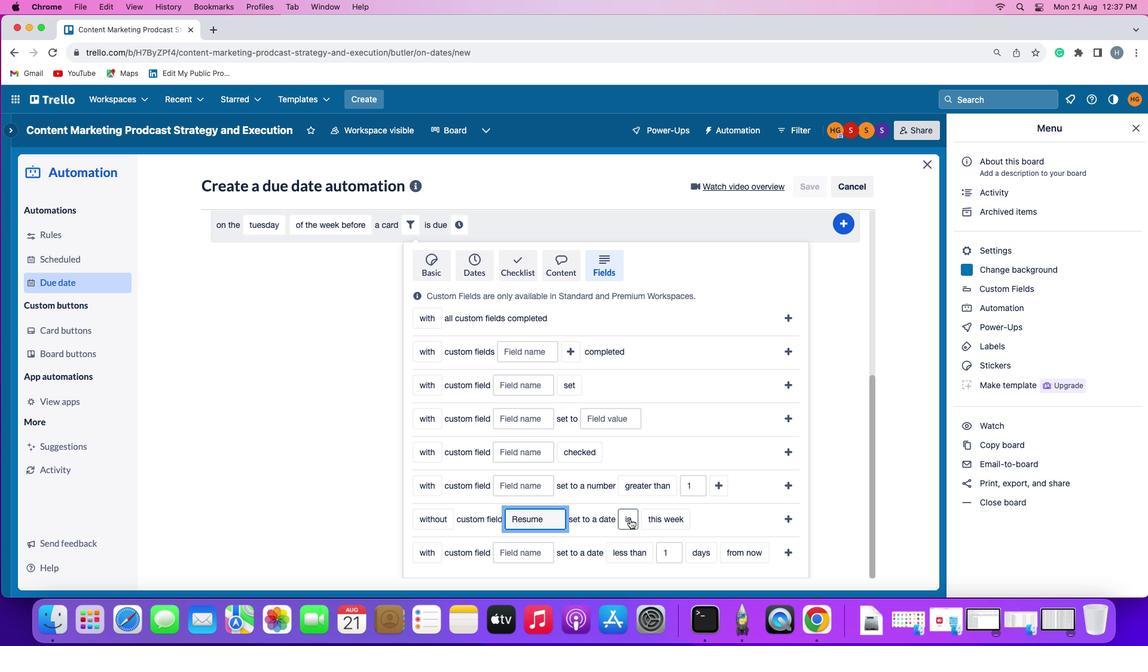 
Action: Mouse pressed left at (593, 518)
Screenshot: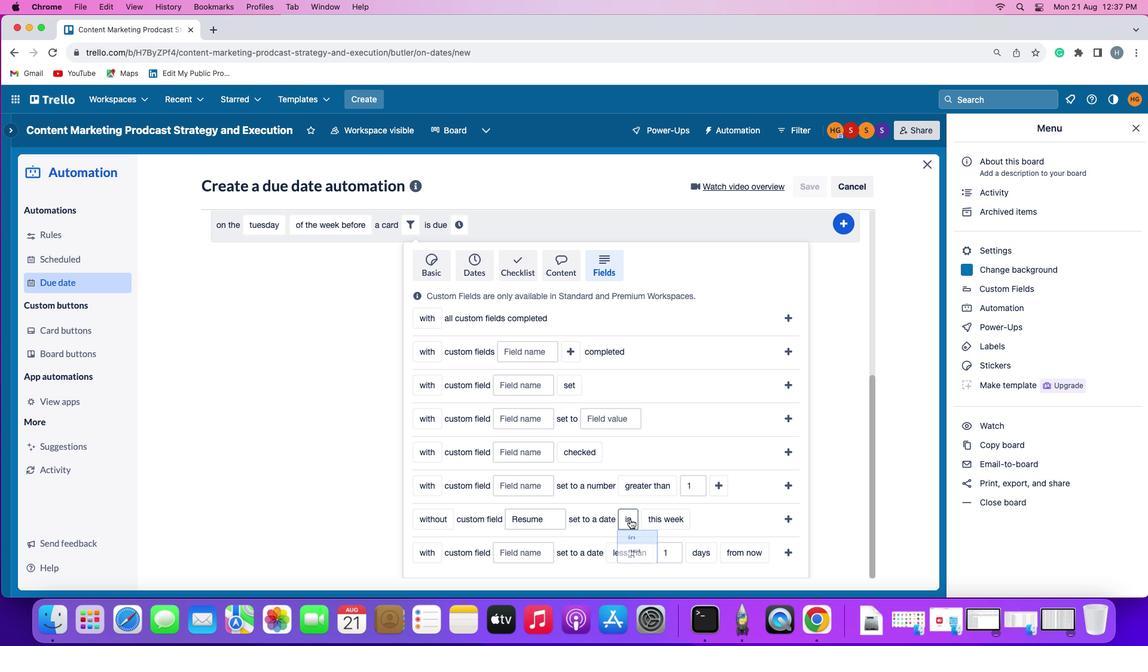 
Action: Mouse moved to (595, 535)
Screenshot: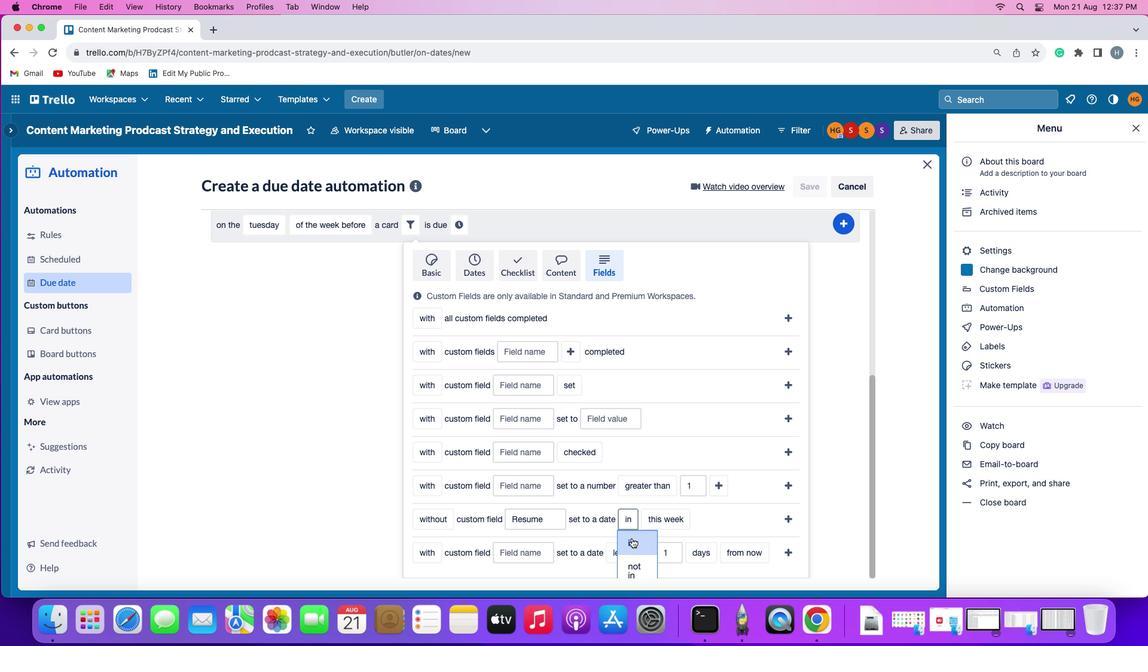 
Action: Mouse pressed left at (595, 535)
Screenshot: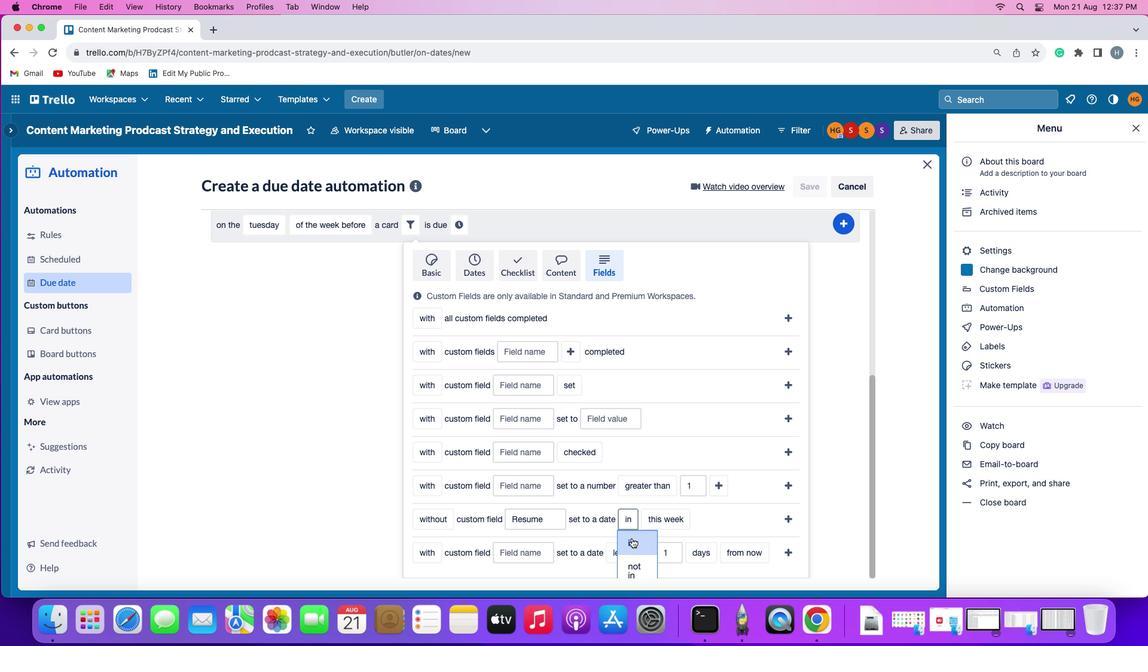 
Action: Mouse moved to (630, 517)
Screenshot: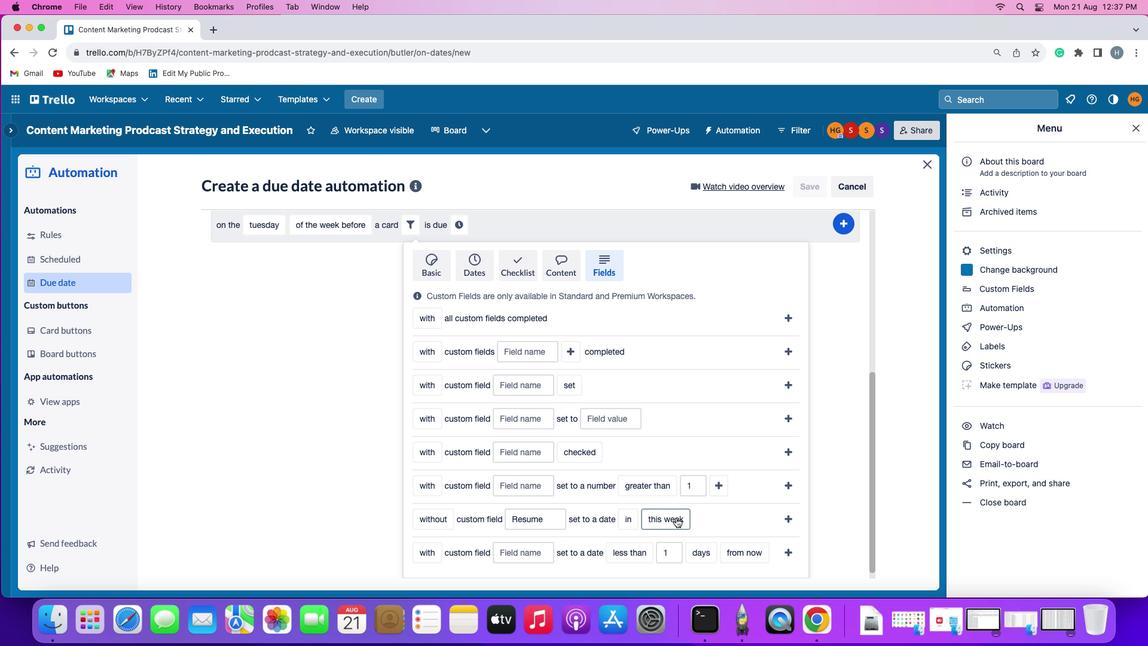 
Action: Mouse pressed left at (630, 517)
Screenshot: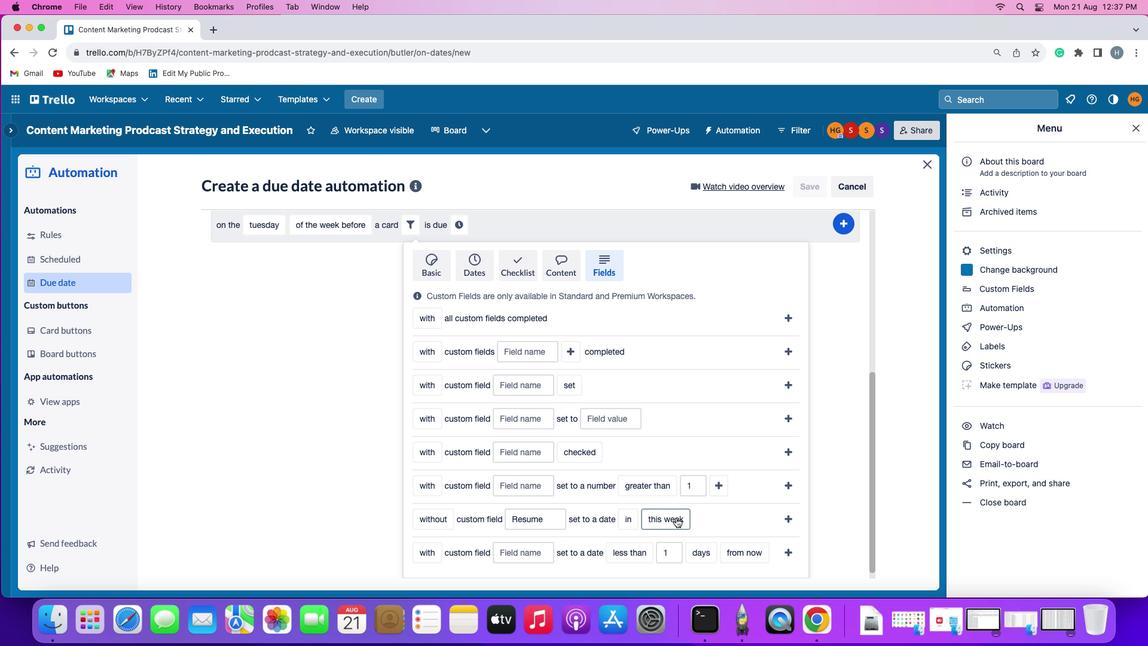 
Action: Mouse moved to (625, 559)
Screenshot: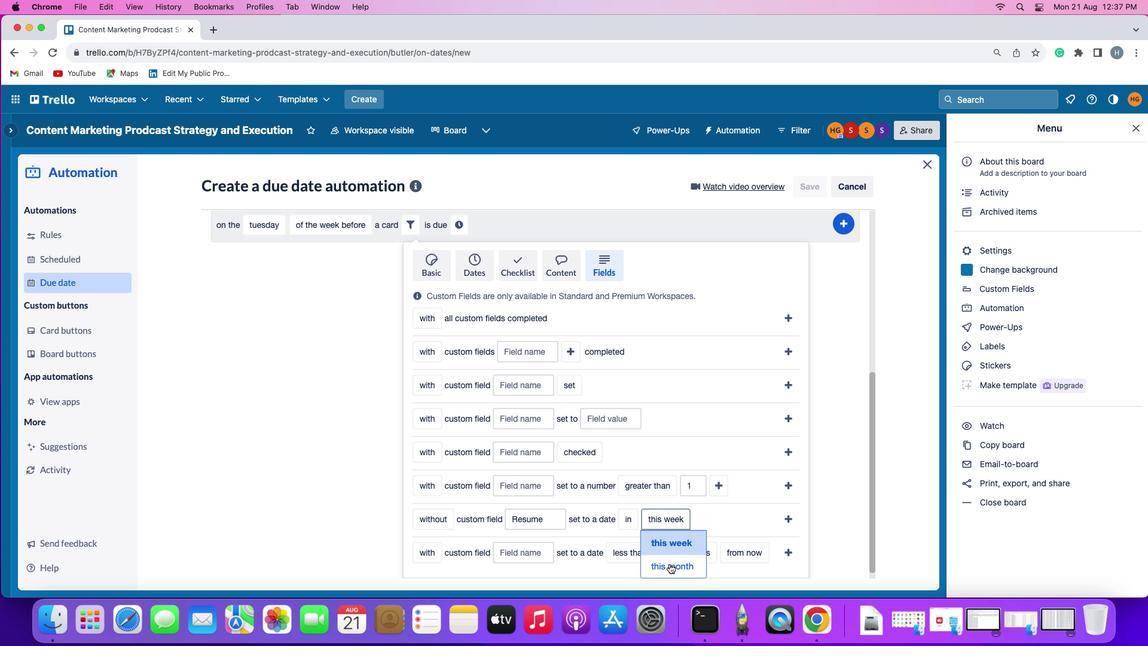 
Action: Mouse pressed left at (625, 559)
Screenshot: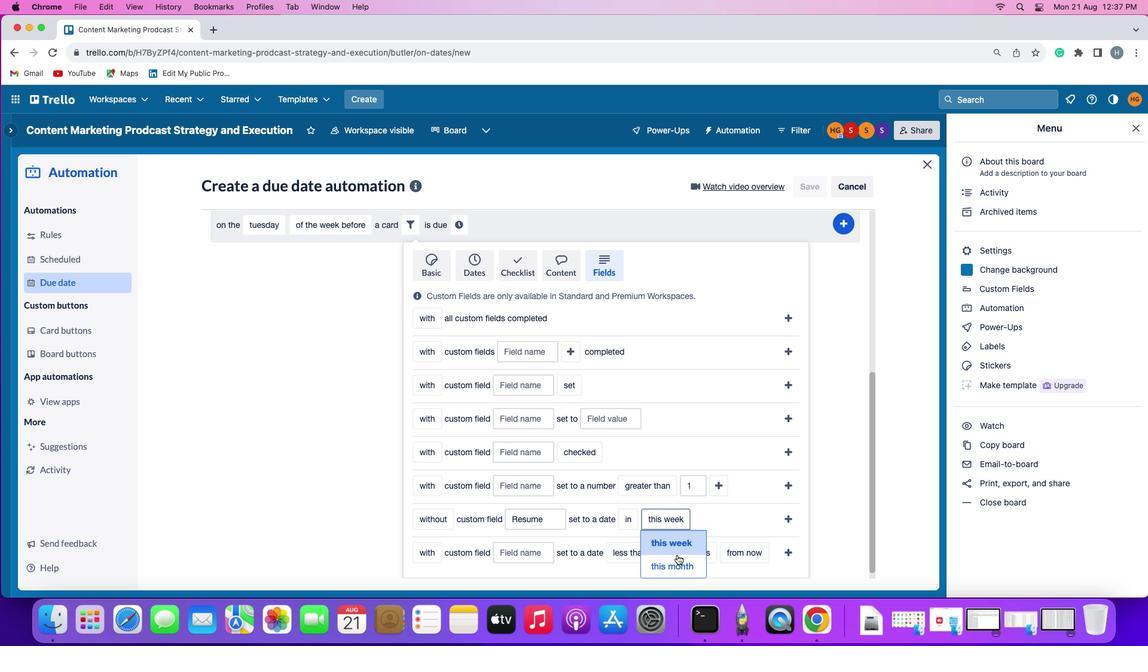 
Action: Mouse moved to (724, 514)
Screenshot: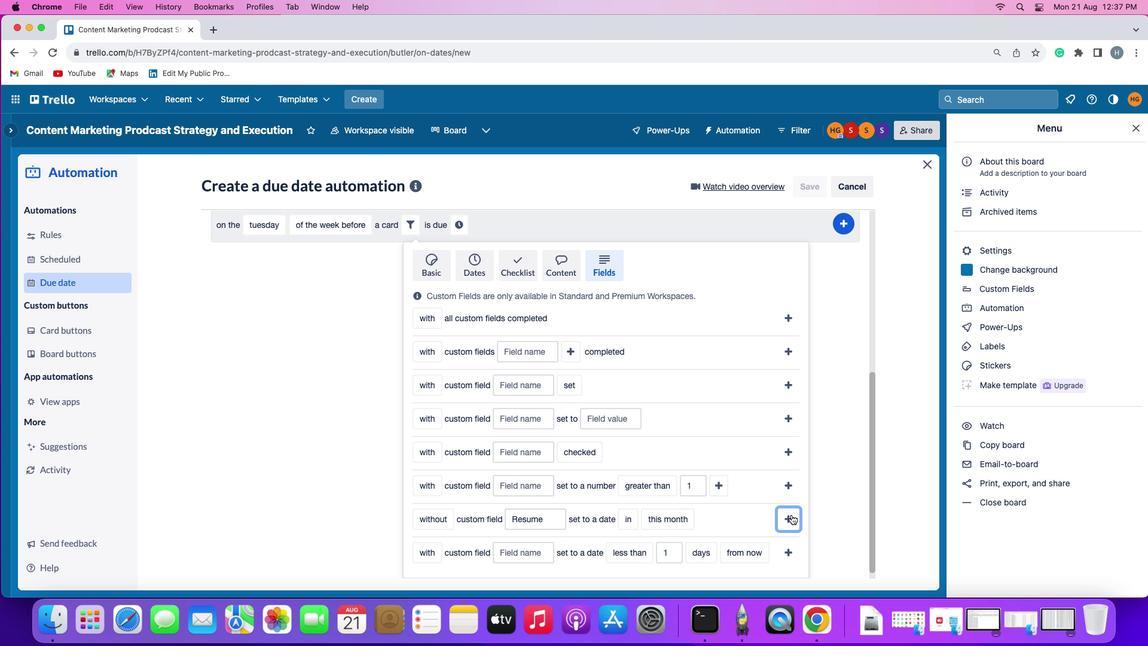 
Action: Mouse pressed left at (724, 514)
Screenshot: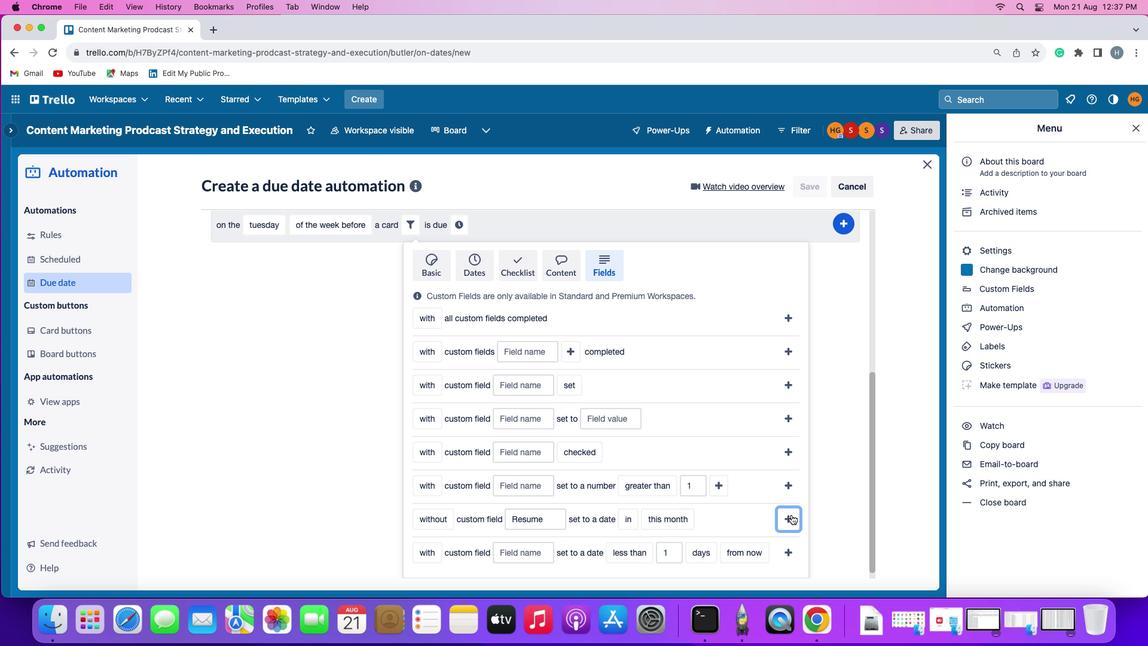 
Action: Mouse moved to (657, 523)
Screenshot: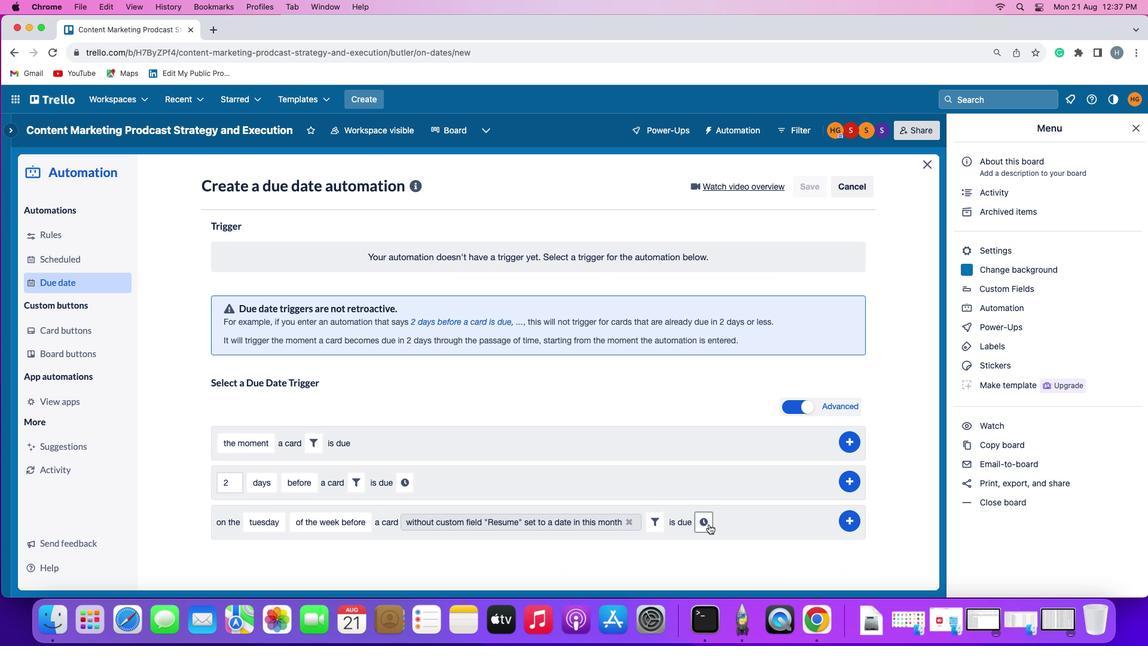 
Action: Mouse pressed left at (657, 523)
Screenshot: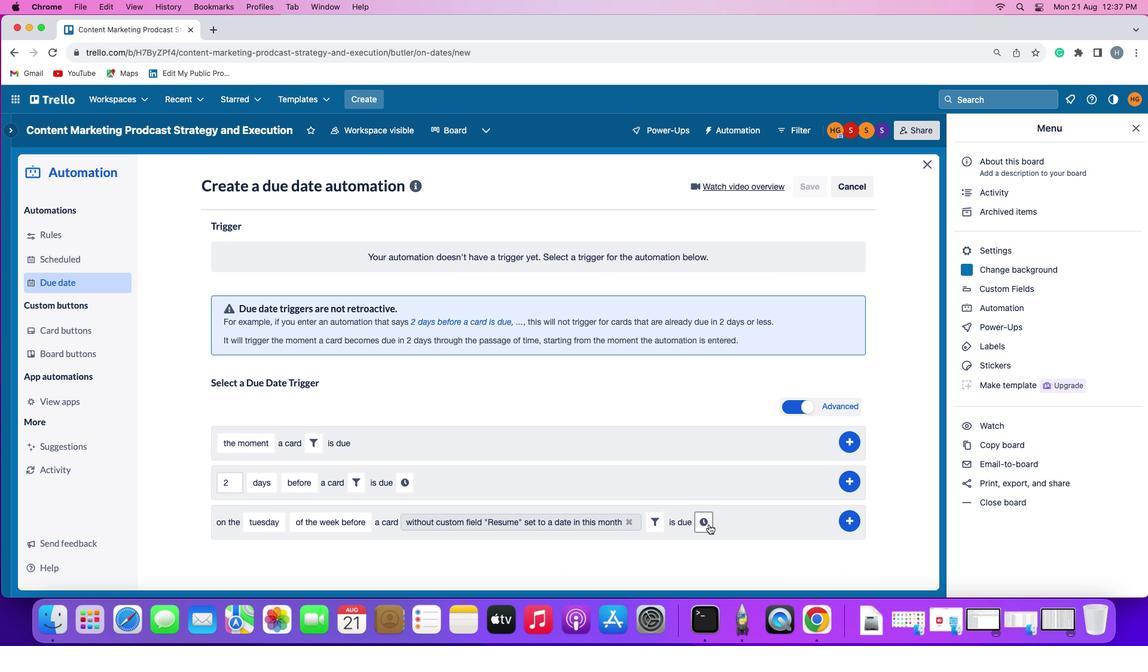 
Action: Mouse moved to (674, 522)
Screenshot: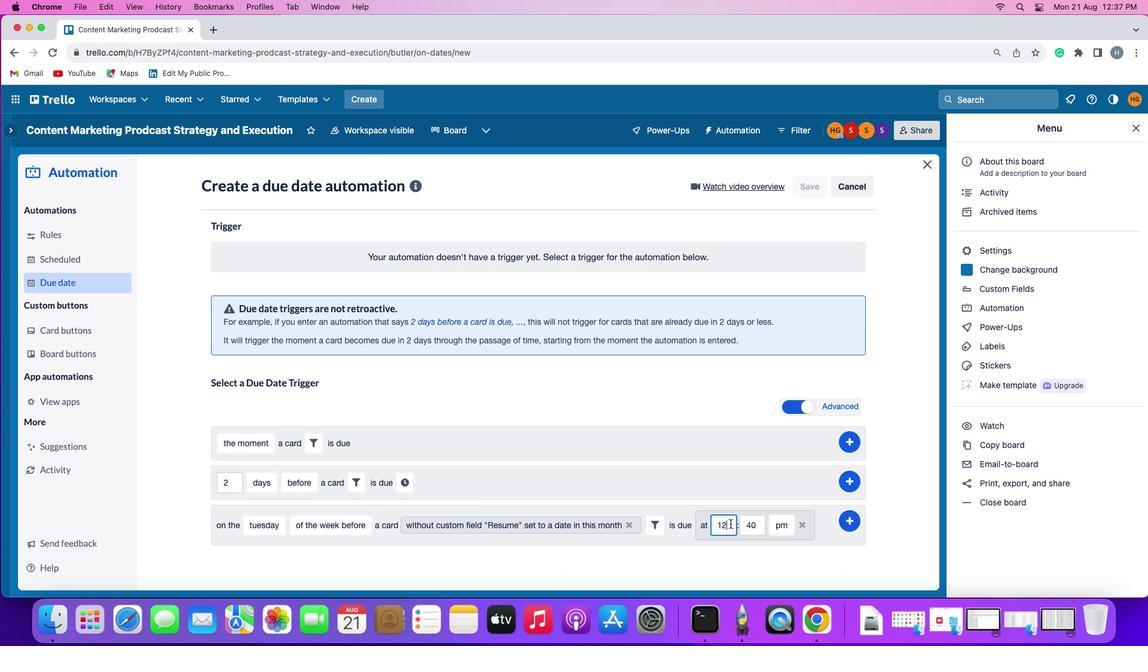 
Action: Mouse pressed left at (674, 522)
Screenshot: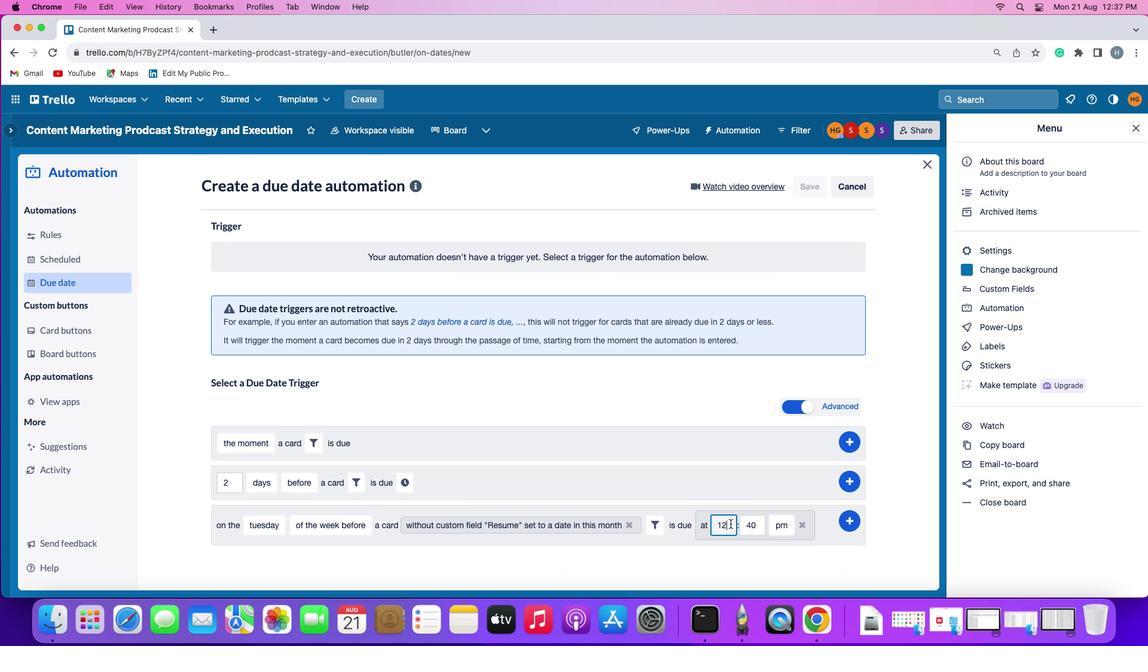 
Action: Mouse moved to (675, 523)
Screenshot: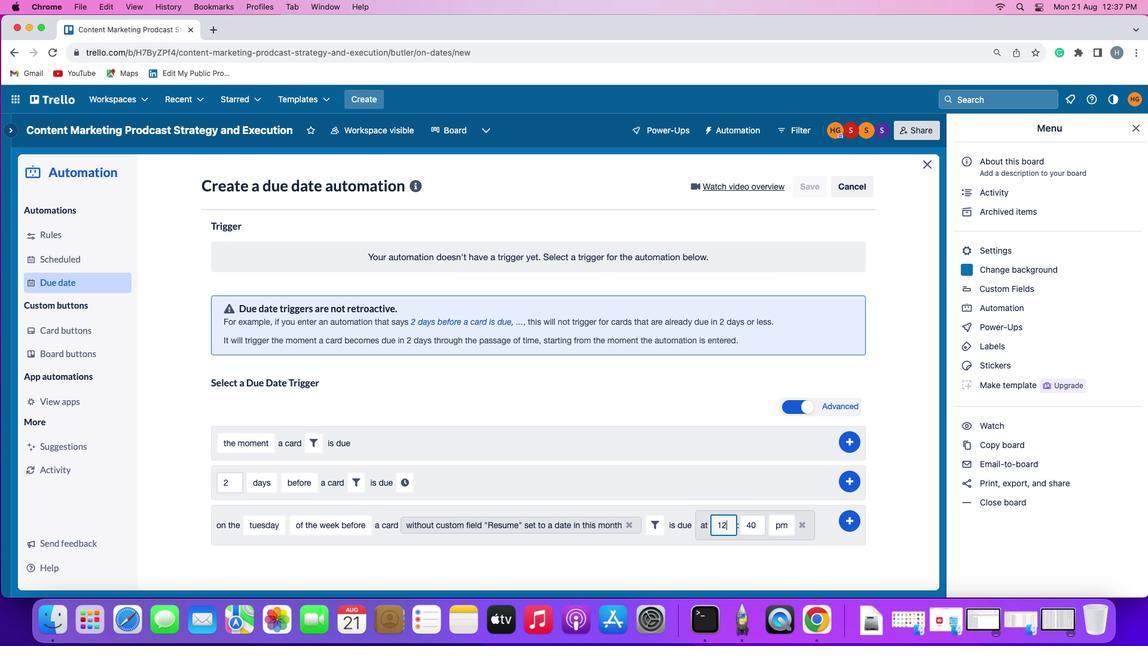 
Action: Key pressed Key.backspace
Screenshot: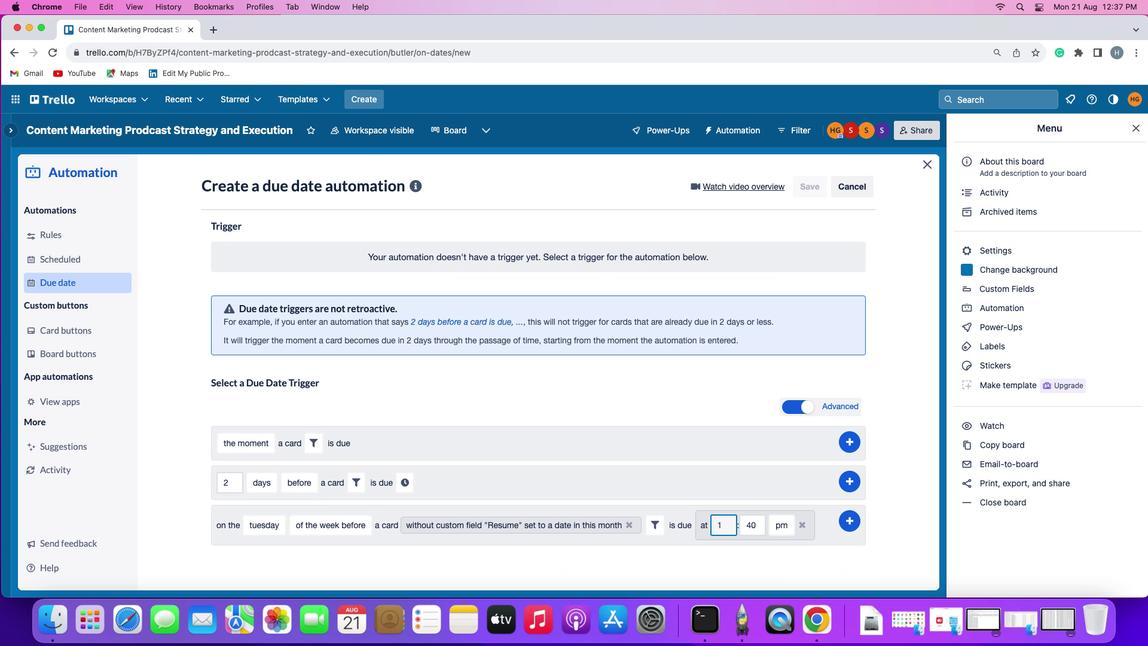 
Action: Mouse moved to (675, 521)
Screenshot: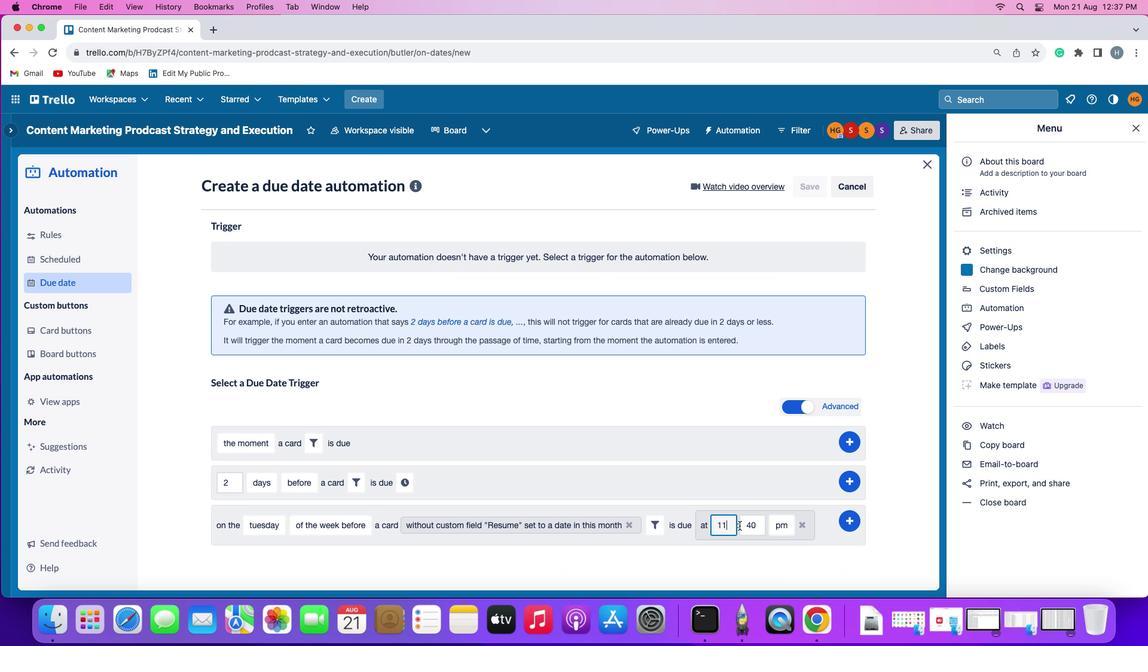 
Action: Key pressed '1'
Screenshot: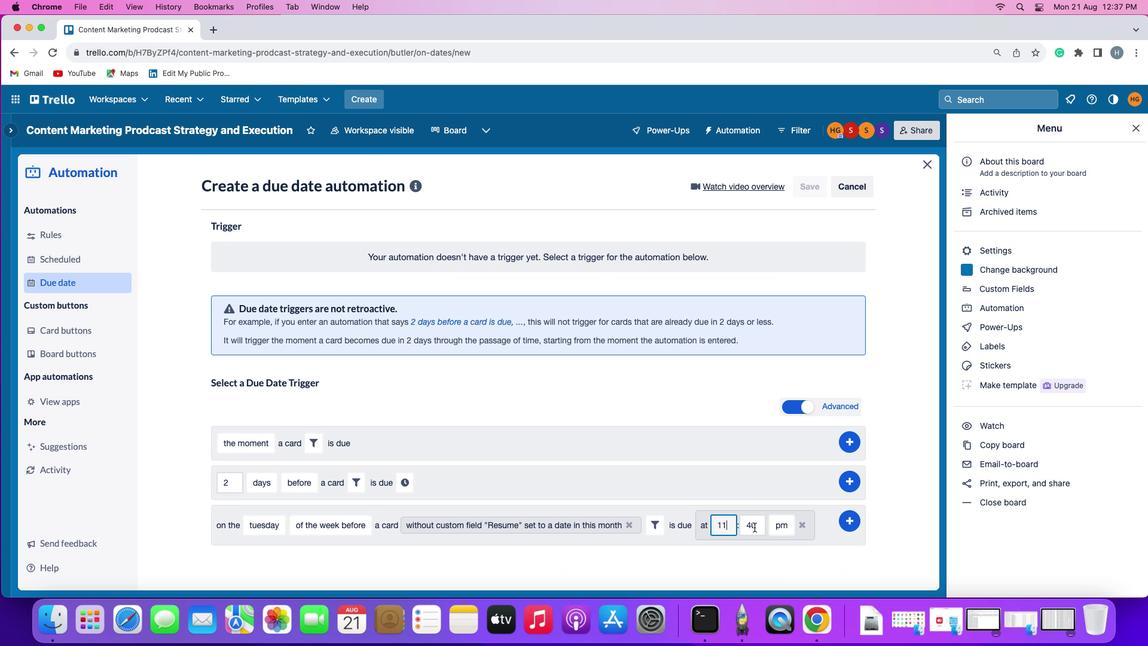 
Action: Mouse moved to (701, 527)
Screenshot: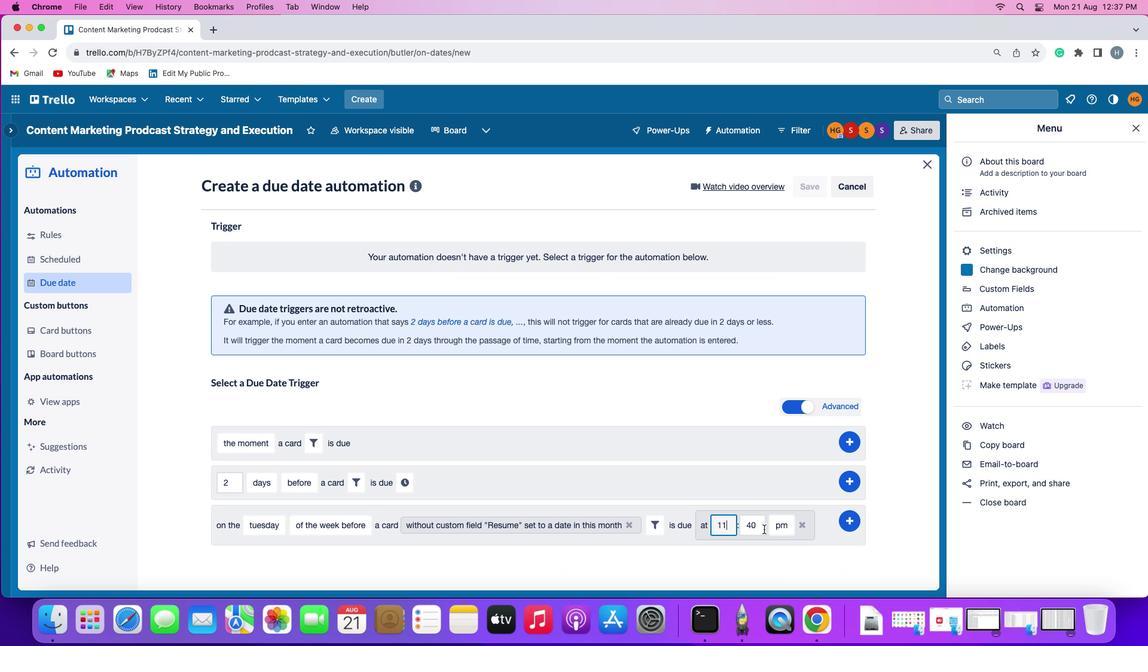 
Action: Mouse pressed left at (701, 527)
Screenshot: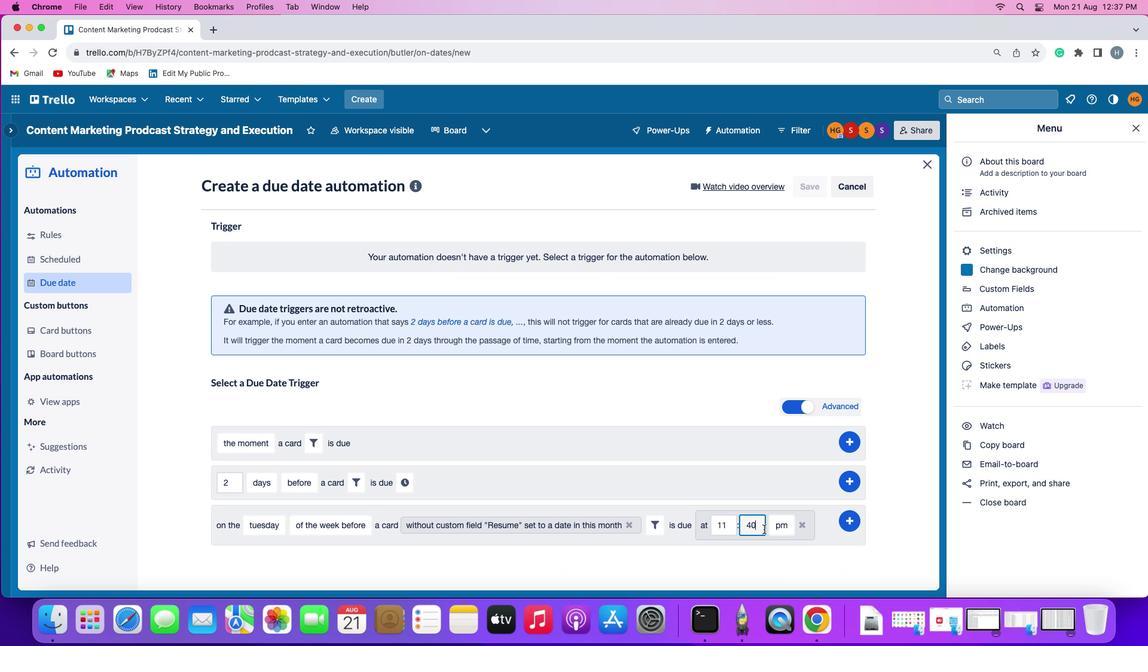 
Action: Key pressed Key.backspaceKey.backspace
Screenshot: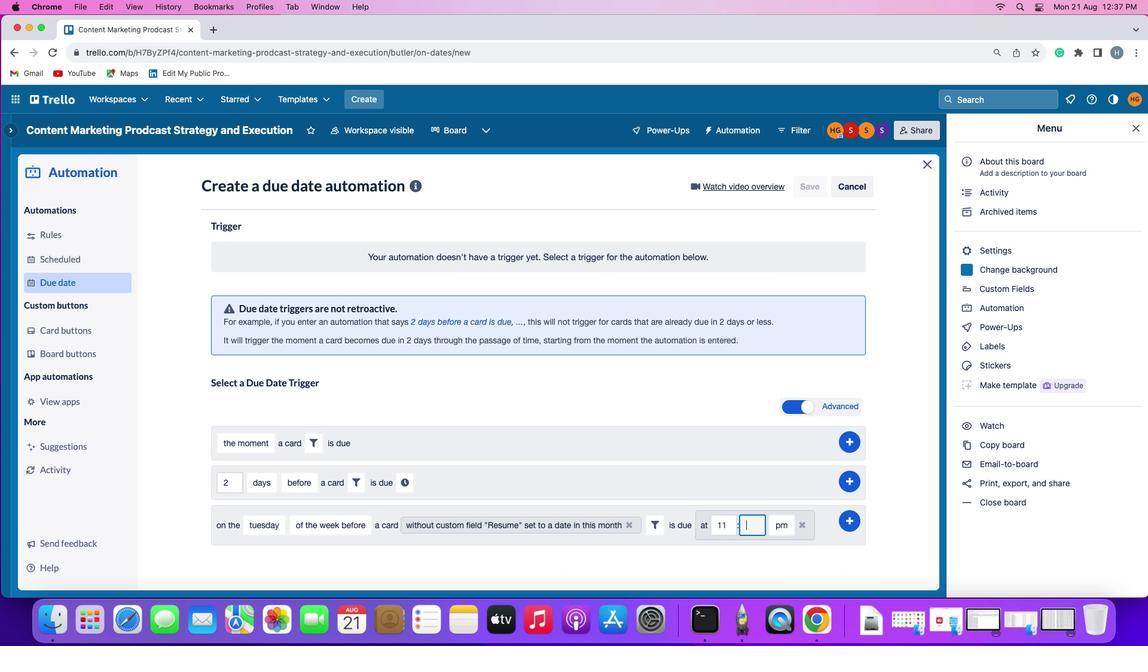
Action: Mouse moved to (701, 527)
Screenshot: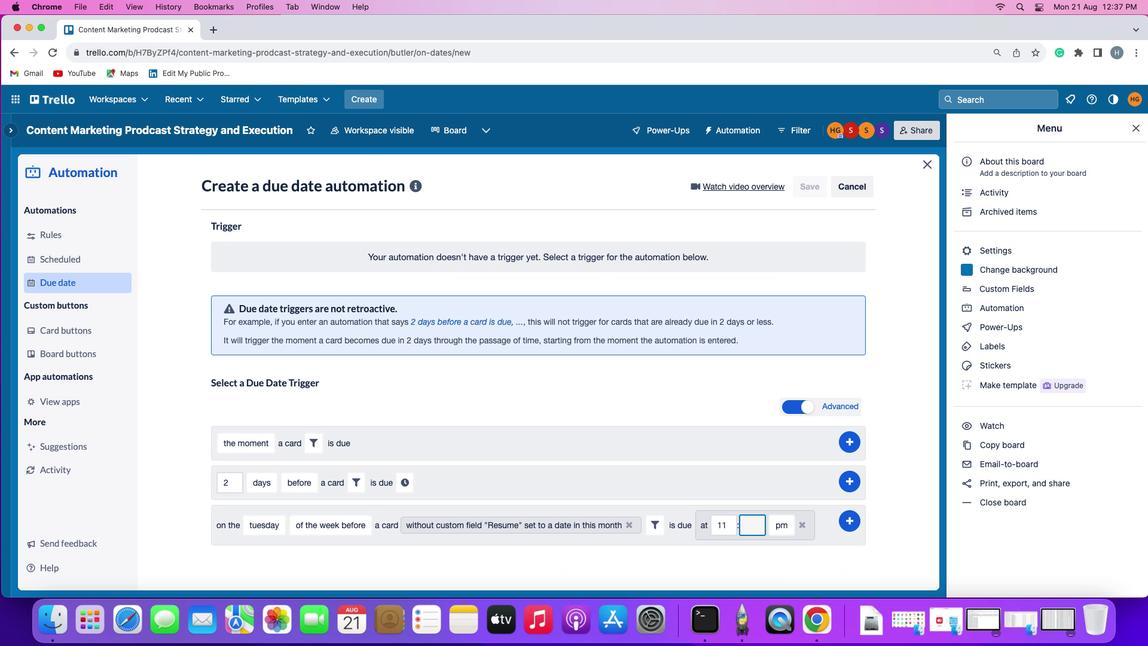 
Action: Key pressed '0'
Screenshot: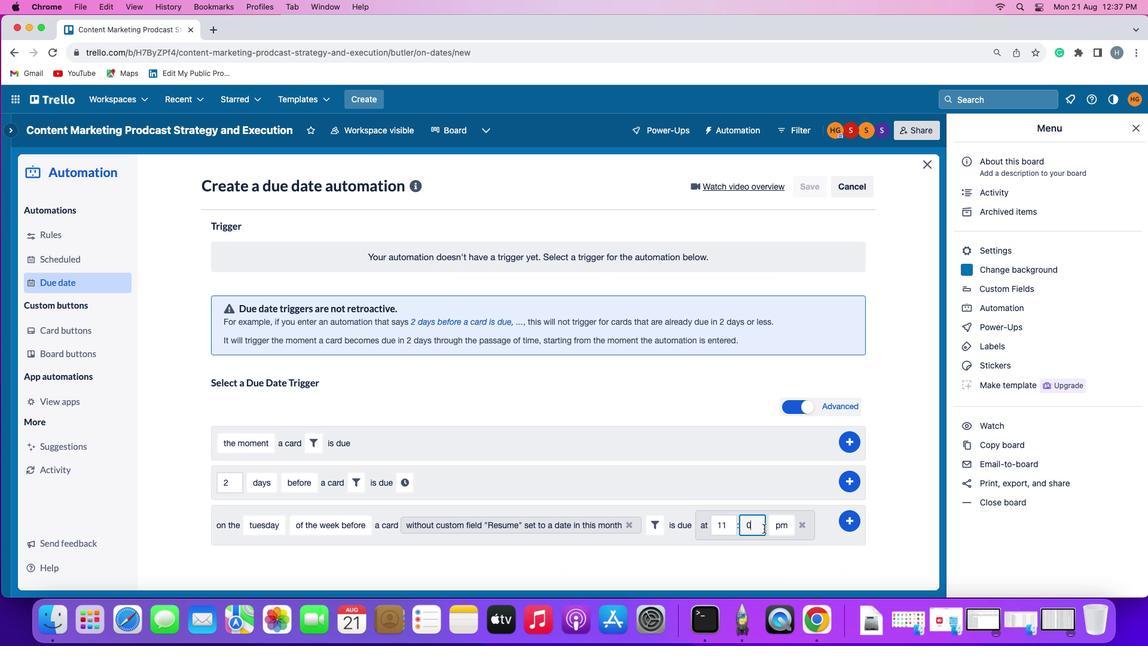 
Action: Mouse moved to (701, 526)
Screenshot: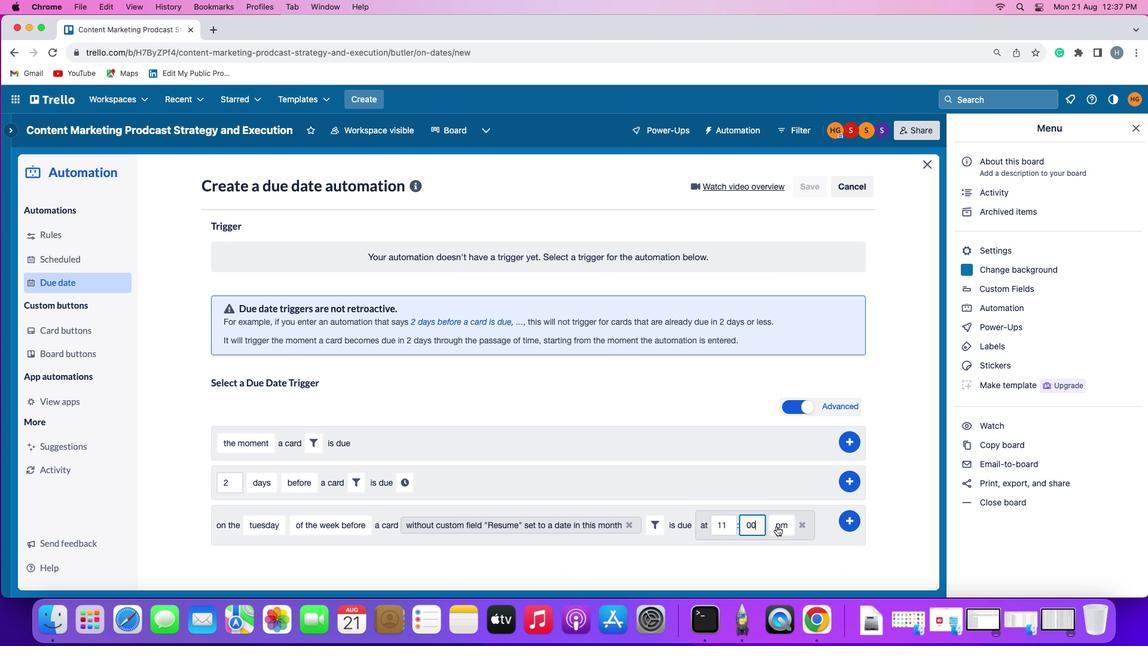 
Action: Key pressed '0'
Screenshot: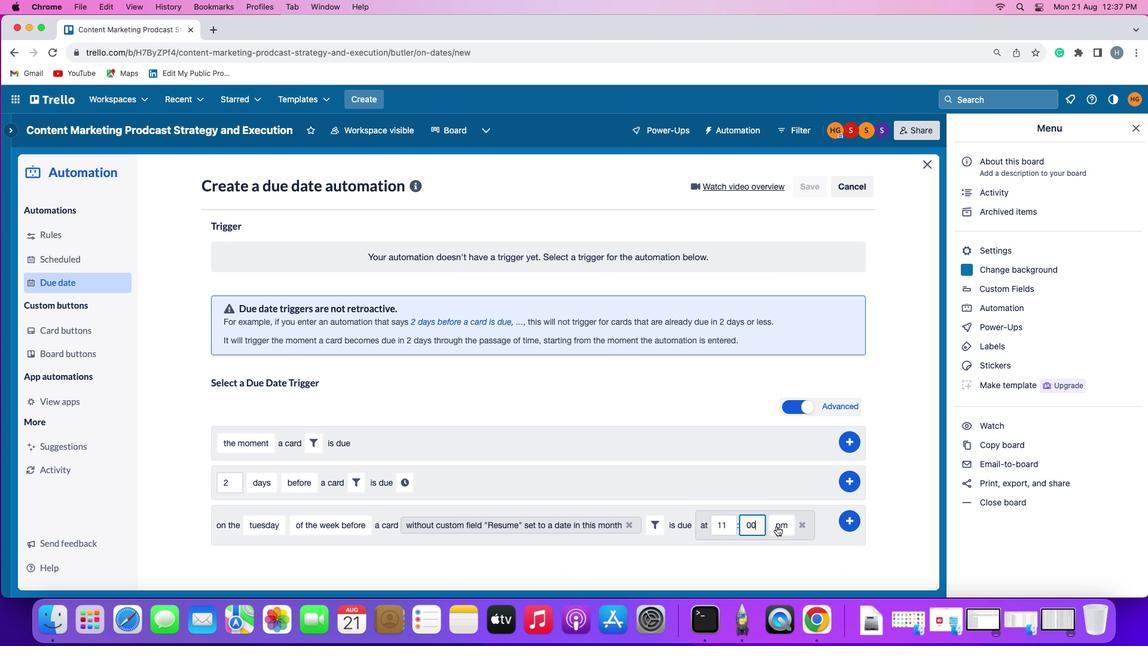 
Action: Mouse moved to (718, 524)
Screenshot: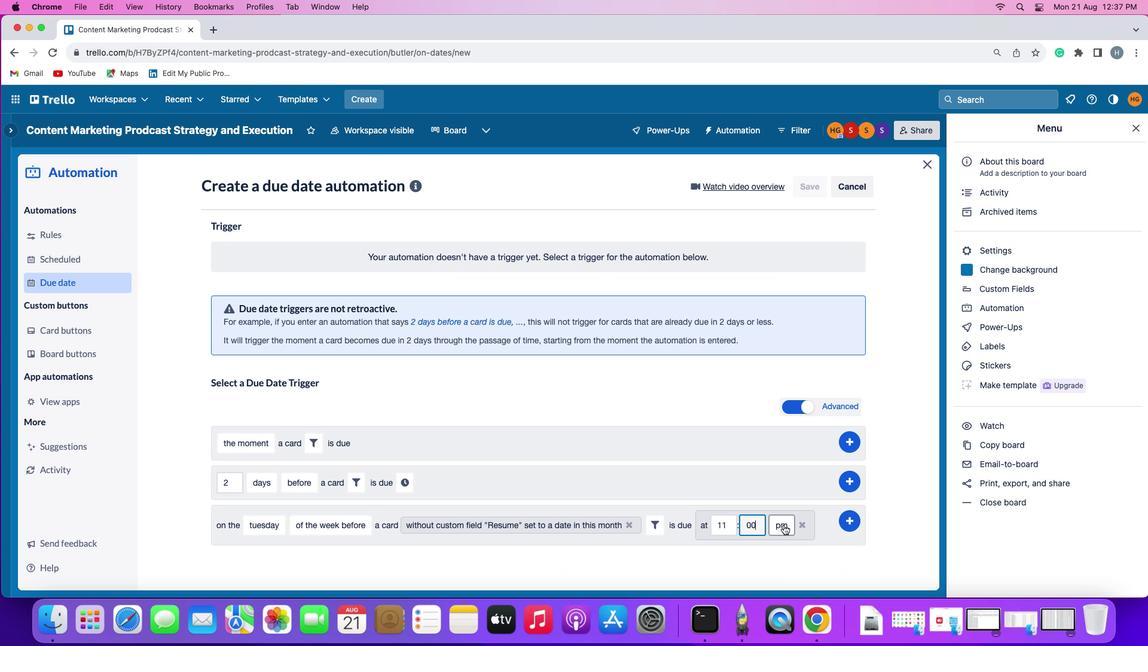 
Action: Mouse pressed left at (718, 524)
Screenshot: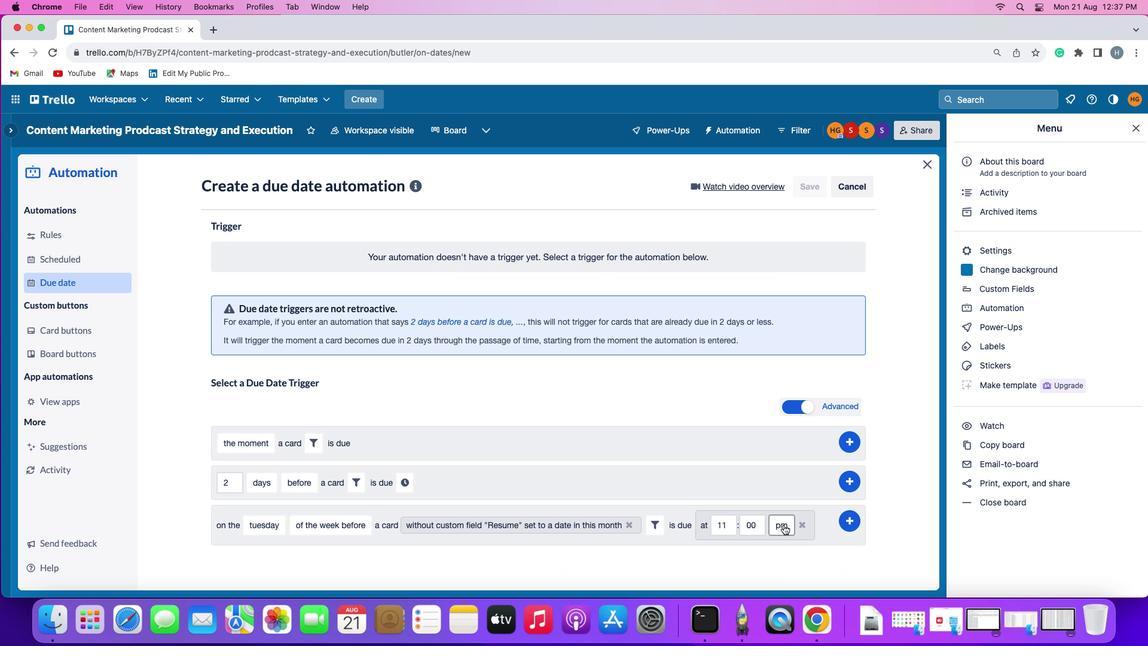 
Action: Mouse moved to (716, 541)
Screenshot: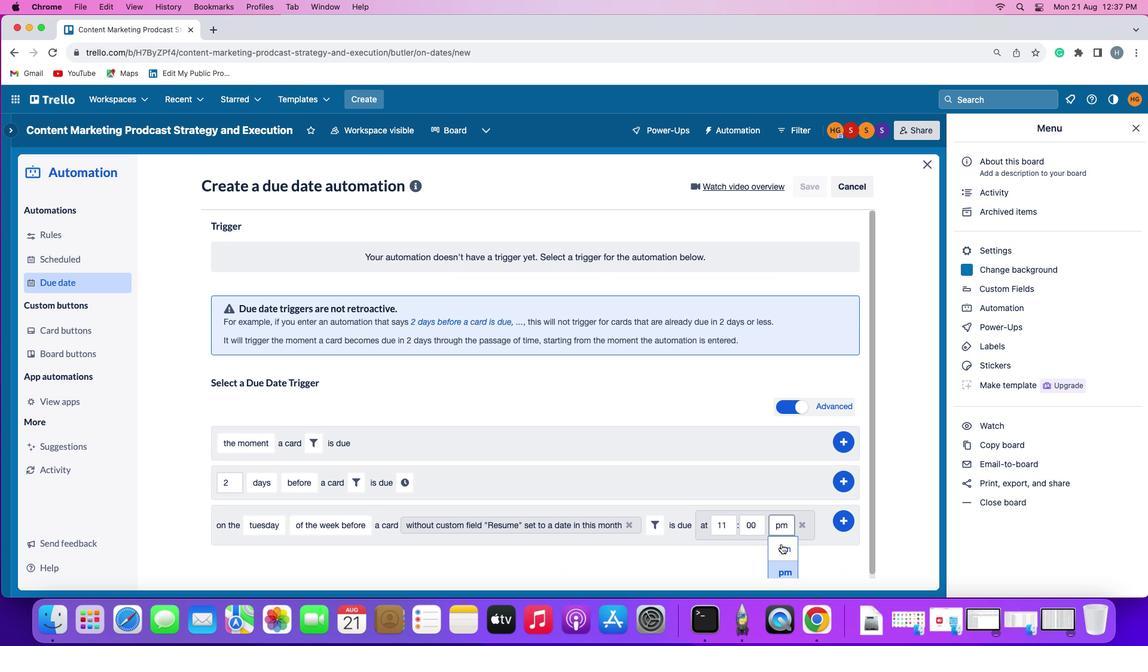 
Action: Mouse pressed left at (716, 541)
Screenshot: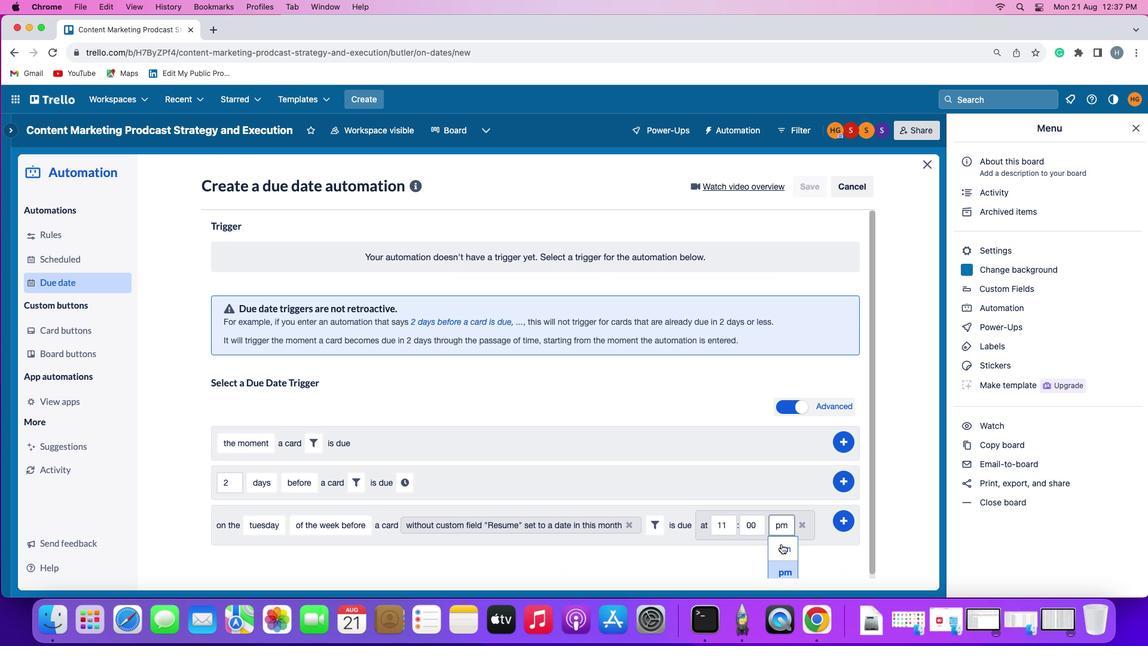 
Action: Mouse moved to (767, 515)
Screenshot: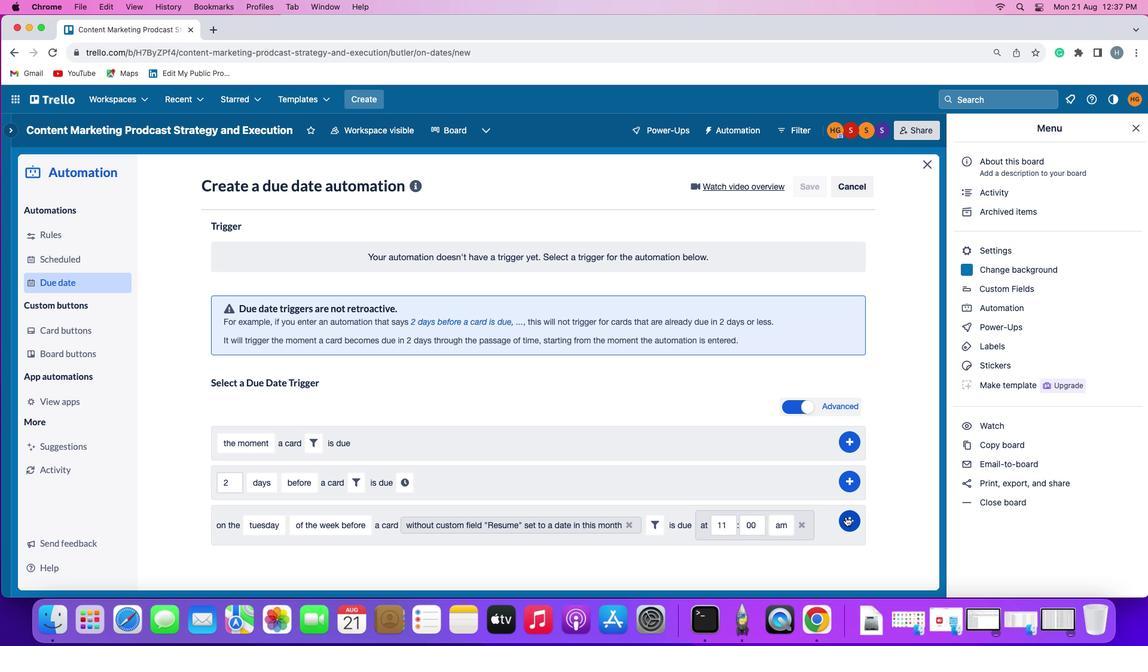 
Action: Mouse pressed left at (767, 515)
Screenshot: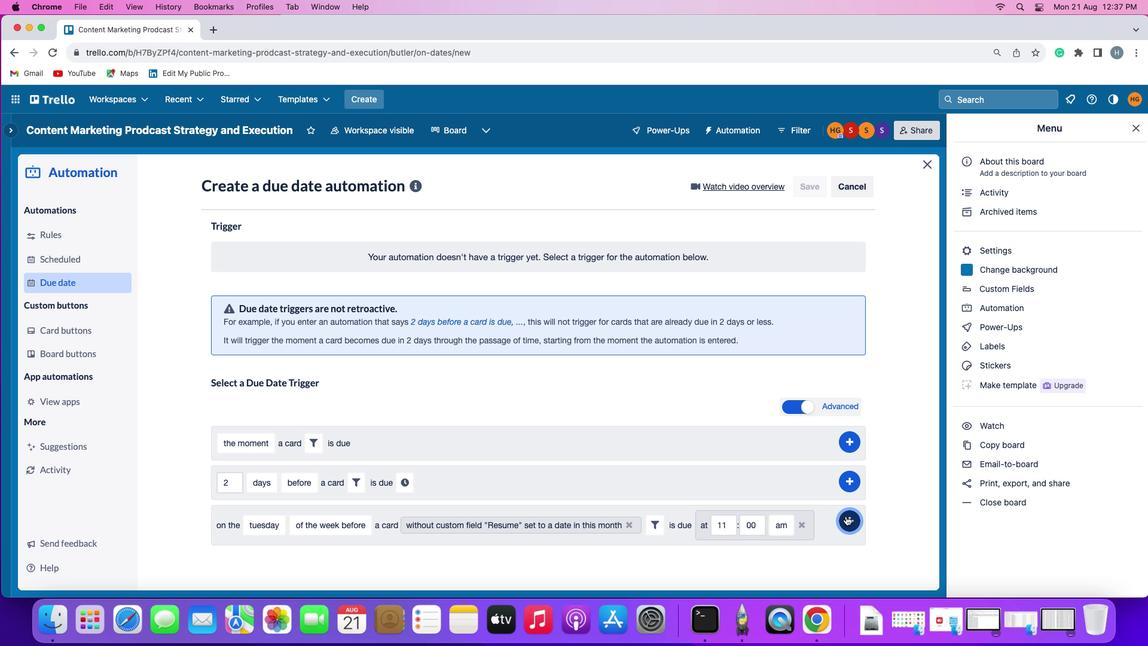 
Action: Mouse moved to (822, 441)
Screenshot: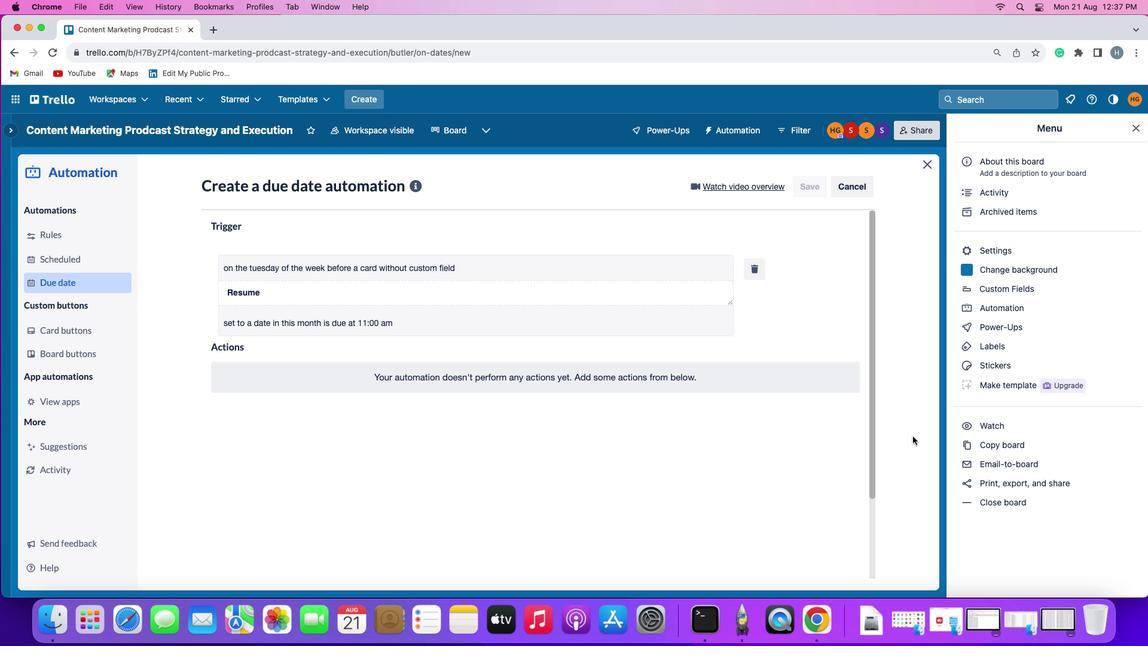 
